 Task: Find connections with filter location Troyes with filter topic #Jobpostingwith filter profile language German with filter current company Nayara Energy with filter school KIIT School of Management (KSOM), Bhubaneswar with filter industry Industrial Machinery Manufacturing with filter service category Editing with filter keywords title Film Critic
Action: Mouse moved to (281, 187)
Screenshot: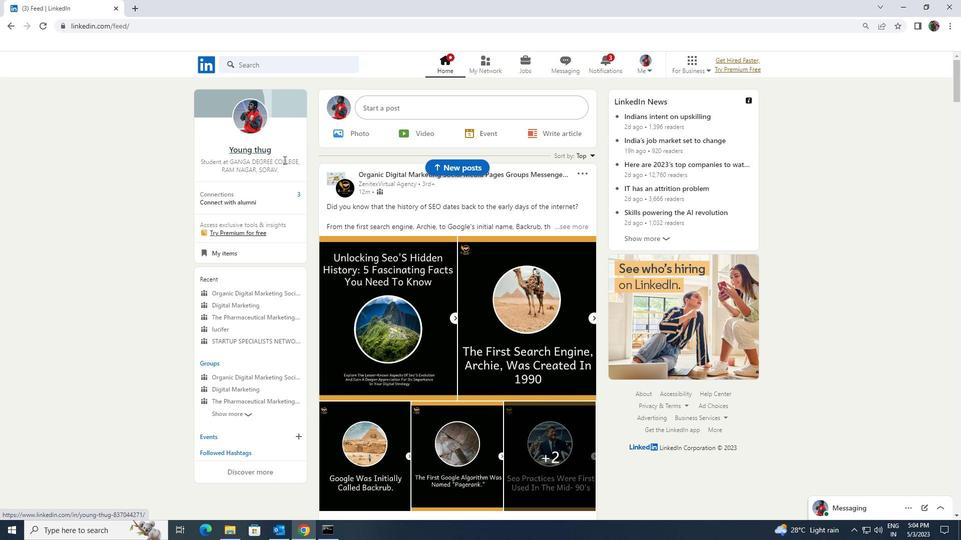 
Action: Mouse pressed left at (281, 187)
Screenshot: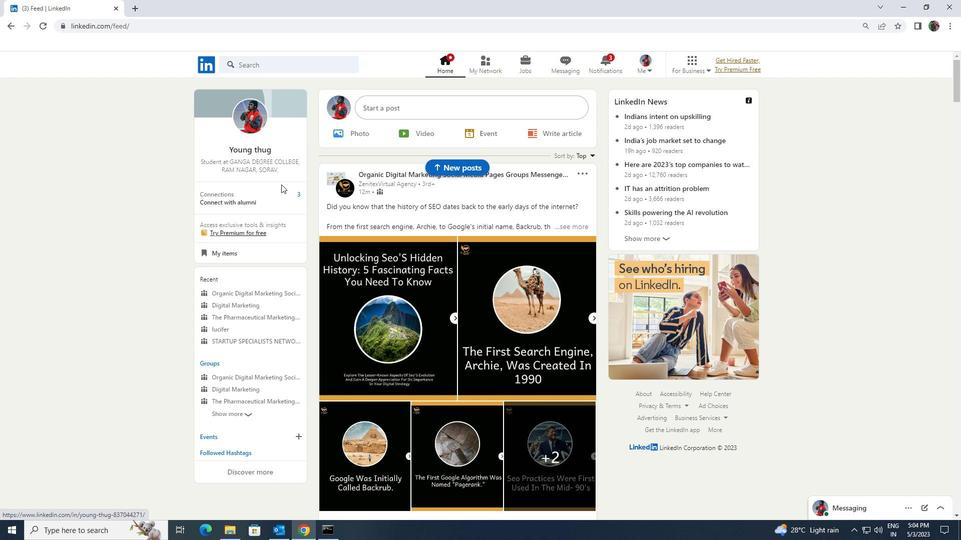 
Action: Mouse moved to (283, 191)
Screenshot: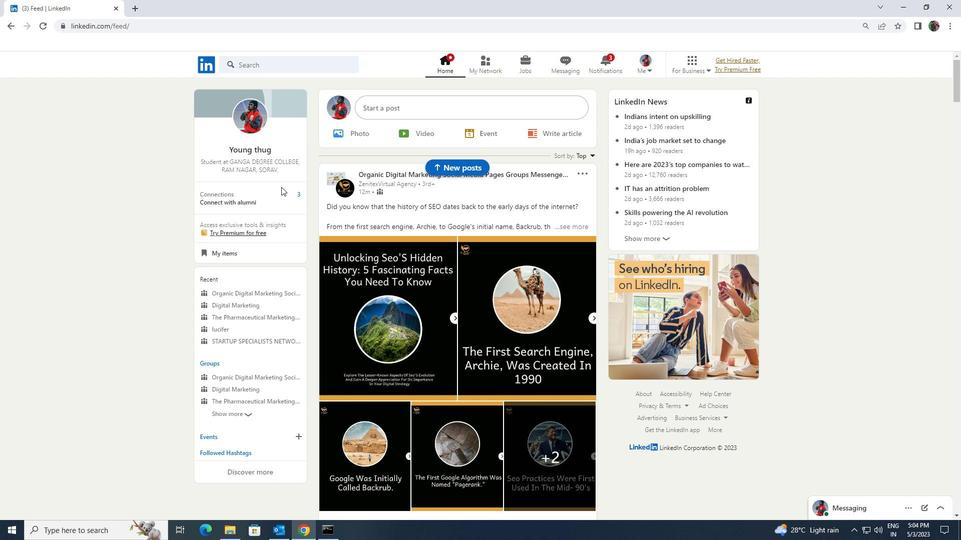 
Action: Mouse pressed left at (283, 191)
Screenshot: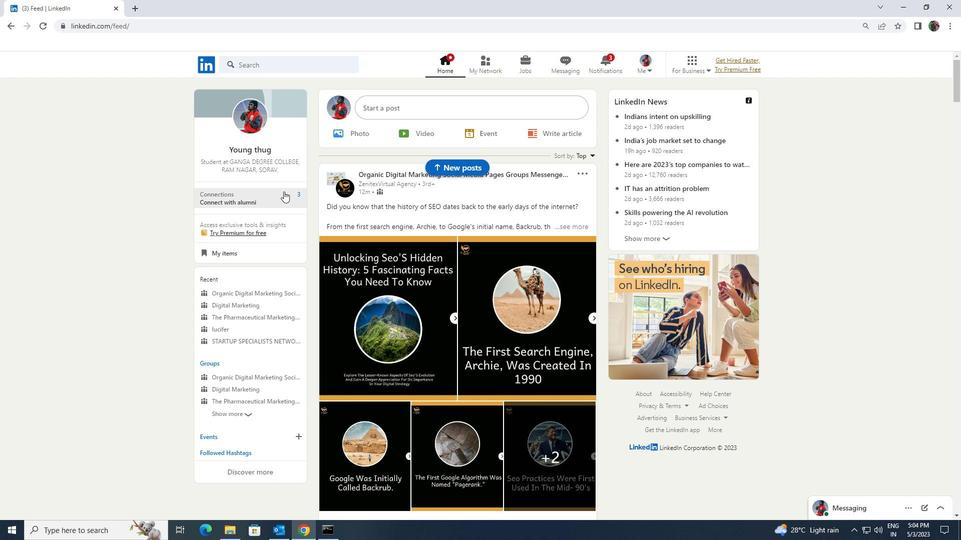 
Action: Mouse moved to (316, 109)
Screenshot: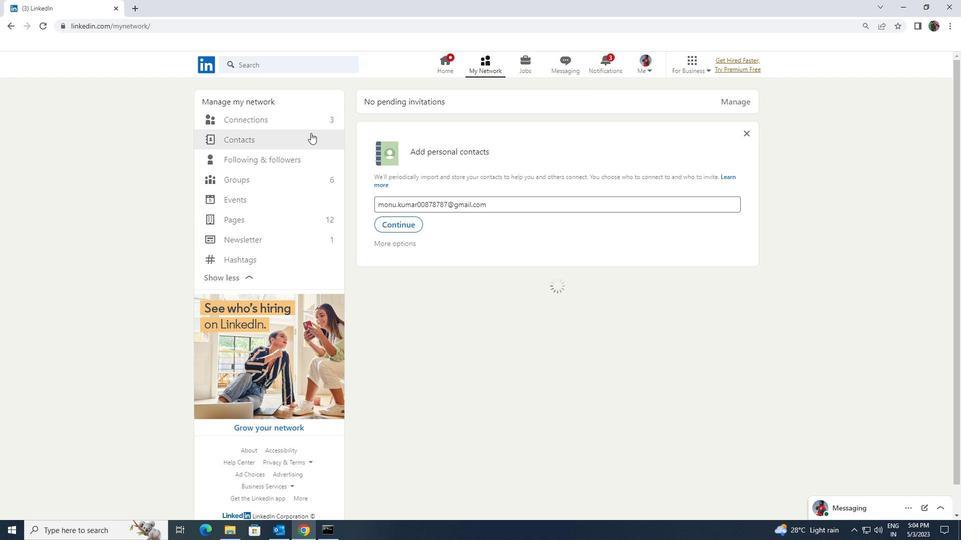 
Action: Mouse pressed left at (316, 109)
Screenshot: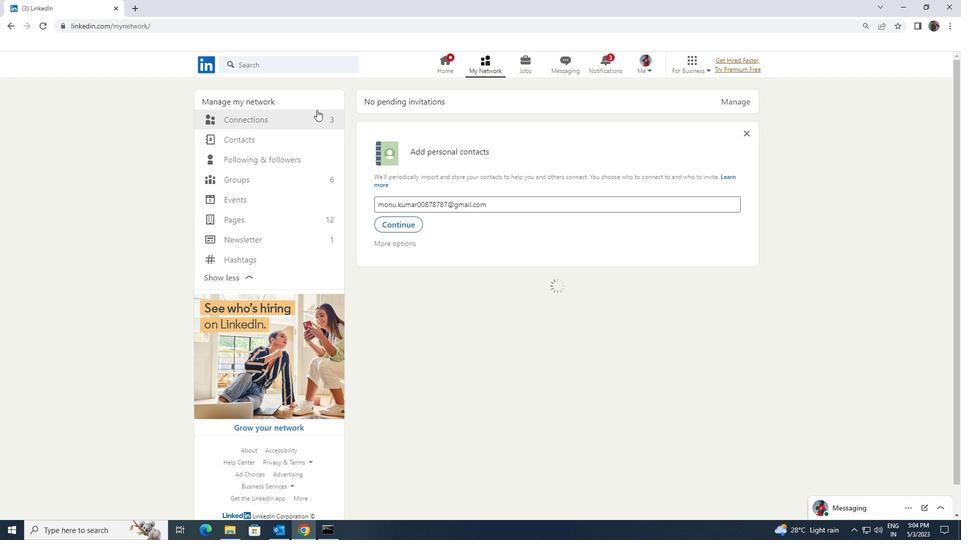 
Action: Mouse moved to (317, 115)
Screenshot: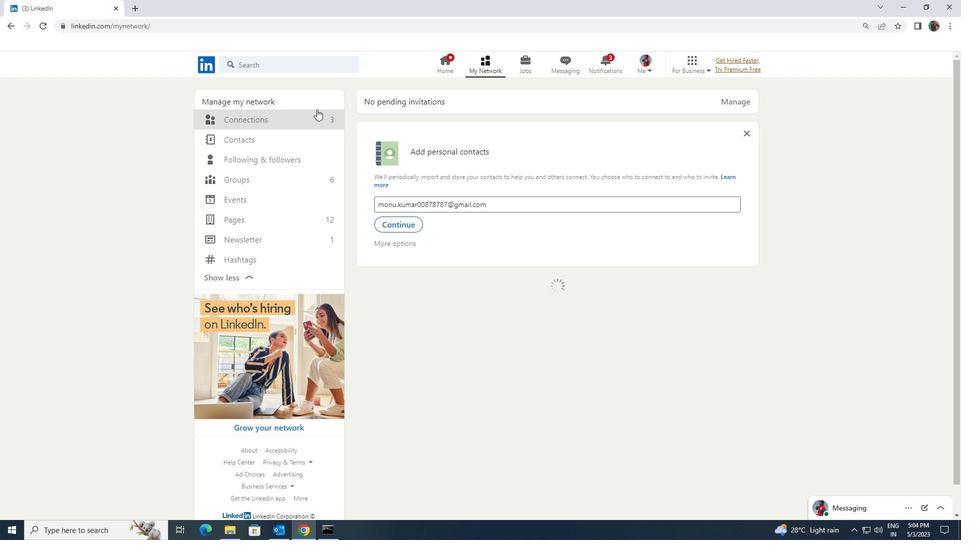 
Action: Mouse pressed left at (317, 115)
Screenshot: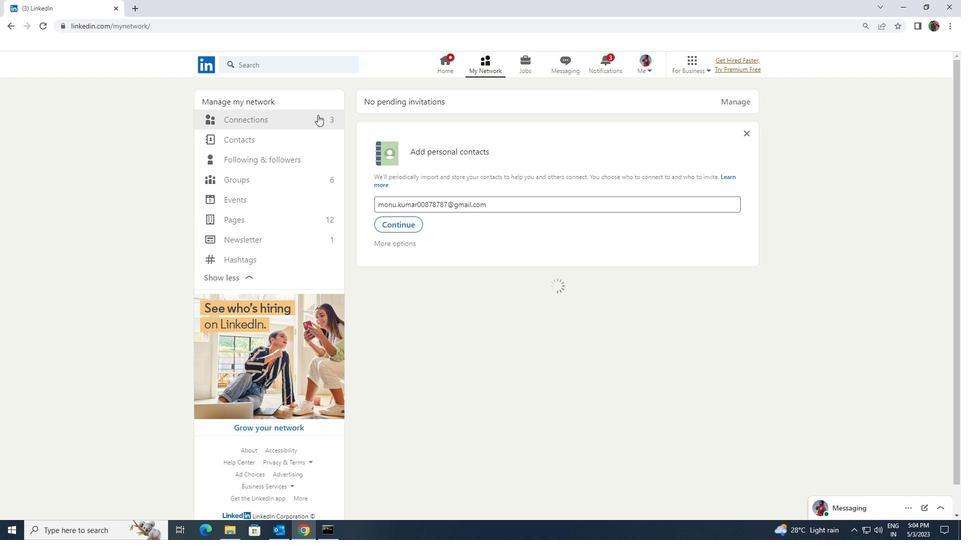 
Action: Mouse moved to (320, 122)
Screenshot: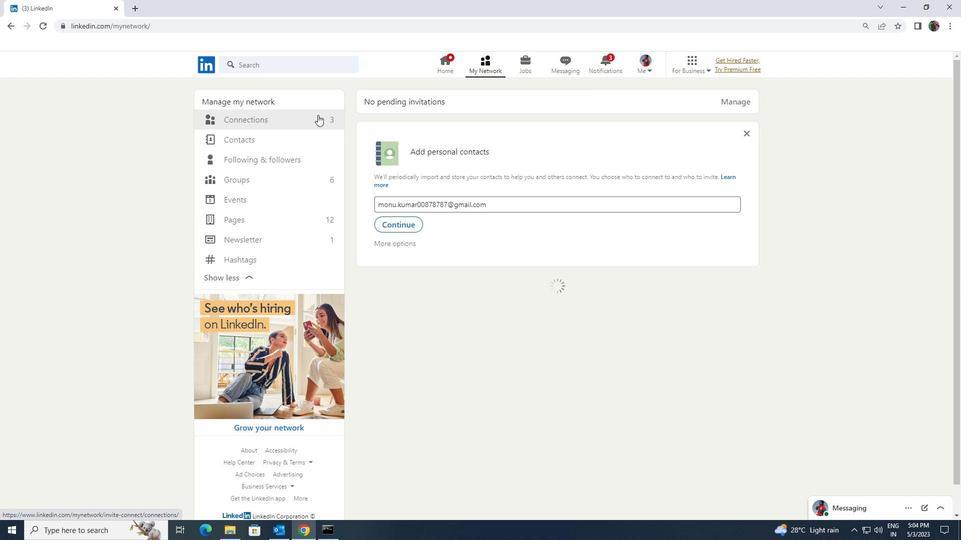 
Action: Mouse pressed left at (320, 122)
Screenshot: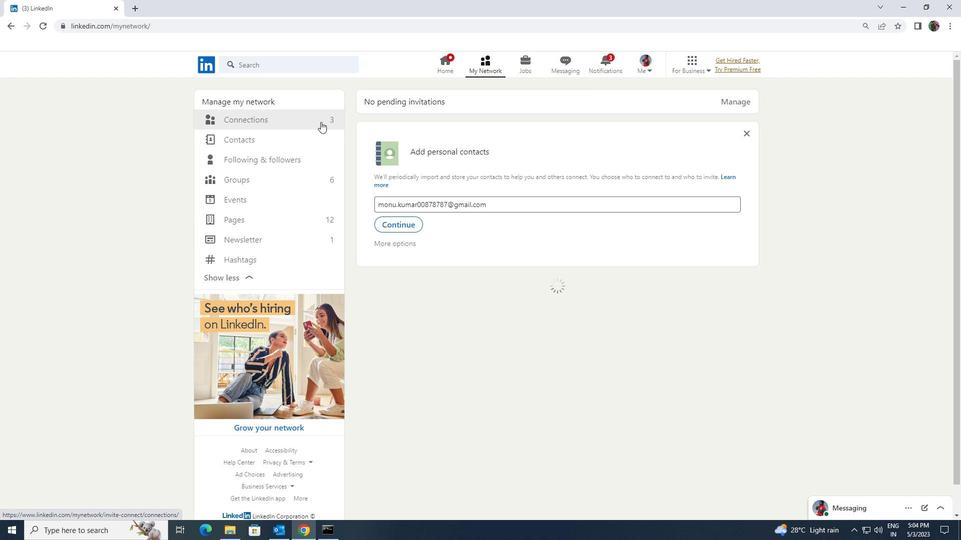 
Action: Mouse moved to (579, 123)
Screenshot: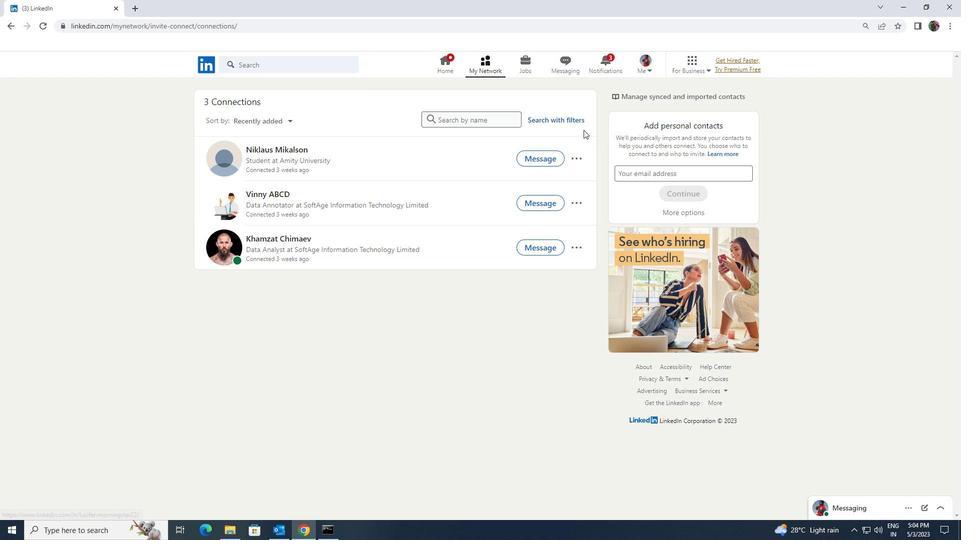 
Action: Mouse pressed left at (579, 123)
Screenshot: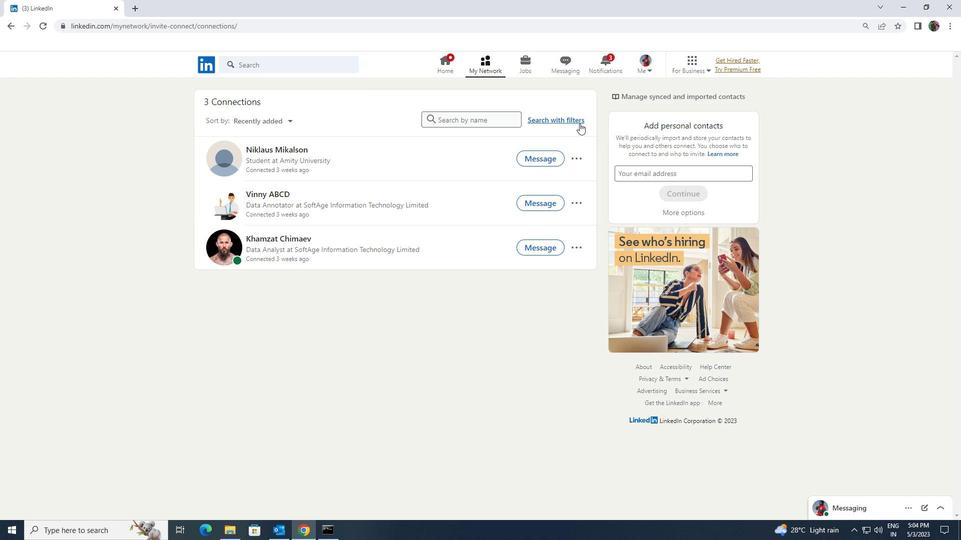 
Action: Mouse moved to (518, 91)
Screenshot: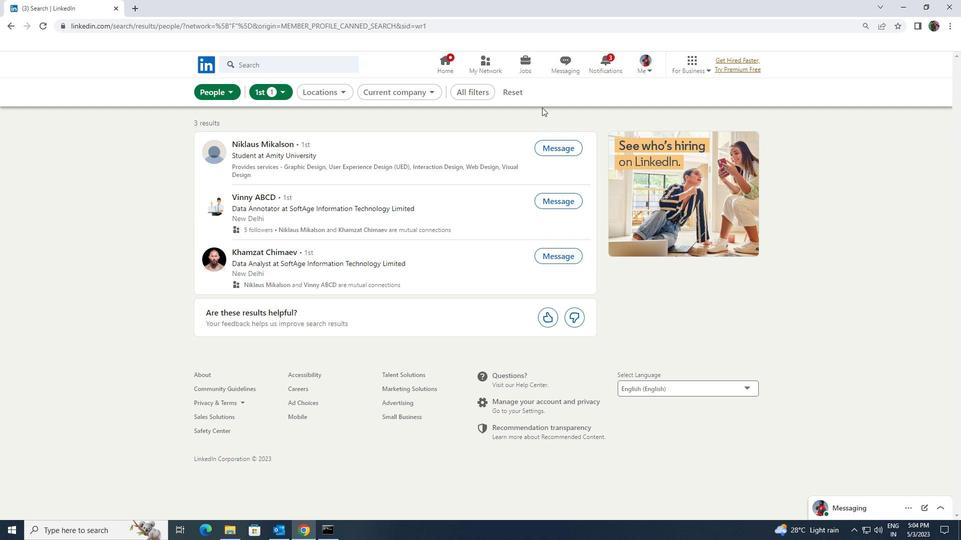 
Action: Mouse pressed left at (518, 91)
Screenshot: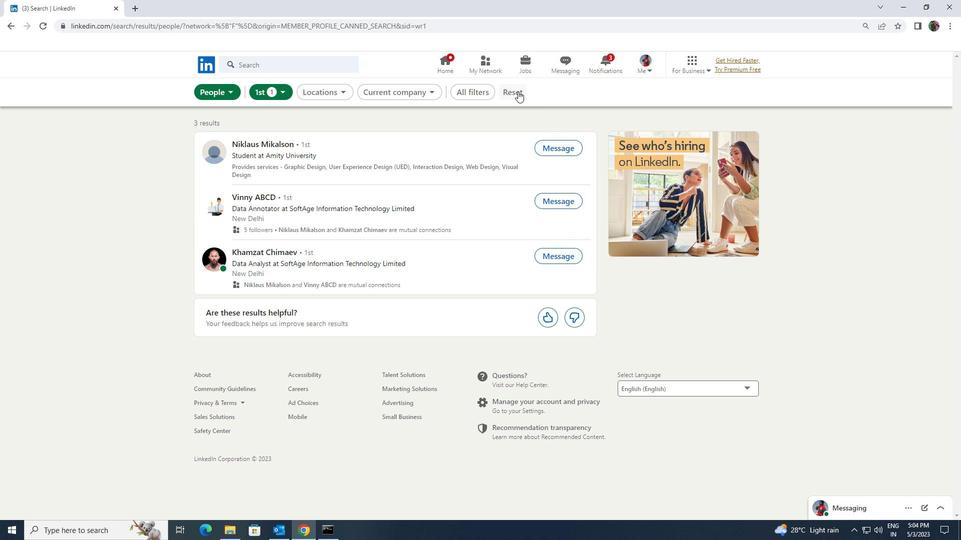 
Action: Mouse moved to (501, 93)
Screenshot: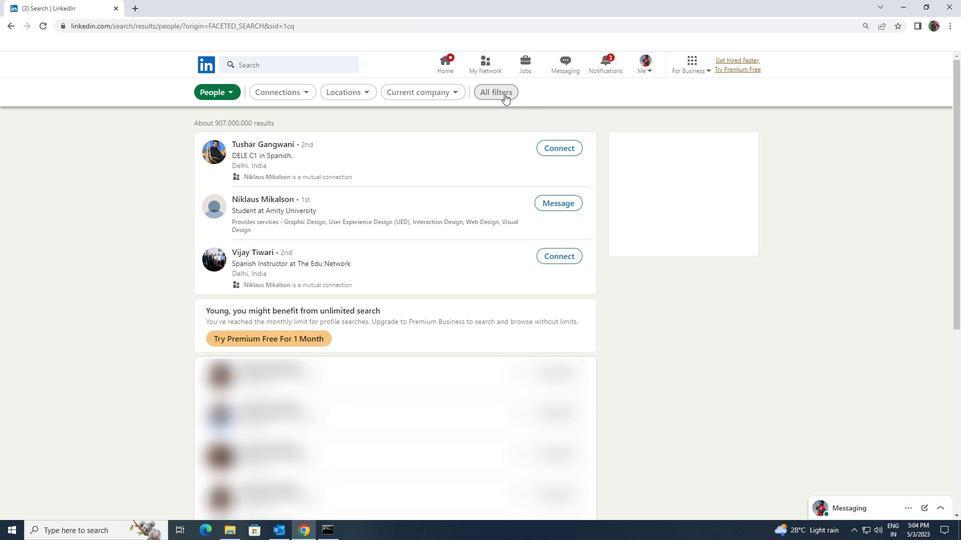 
Action: Mouse pressed left at (501, 93)
Screenshot: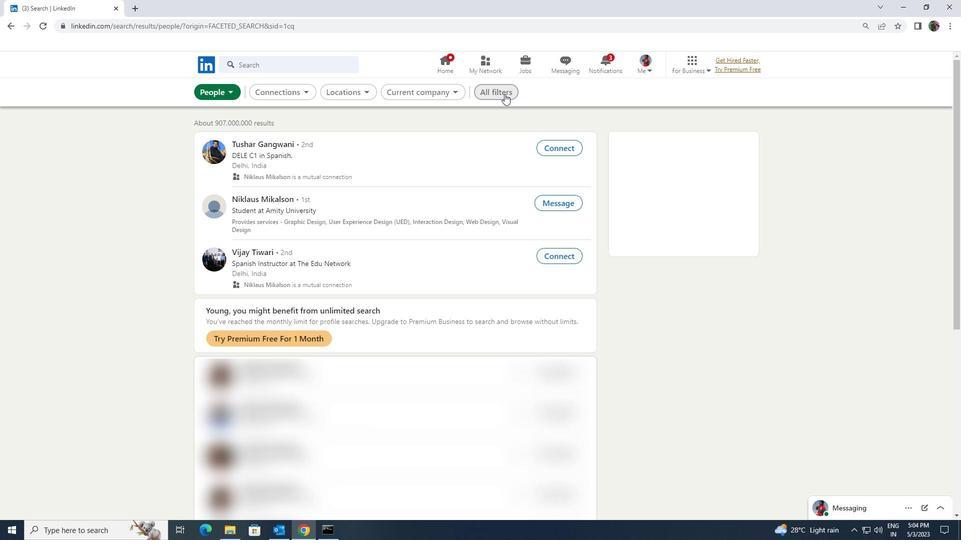
Action: Mouse moved to (831, 389)
Screenshot: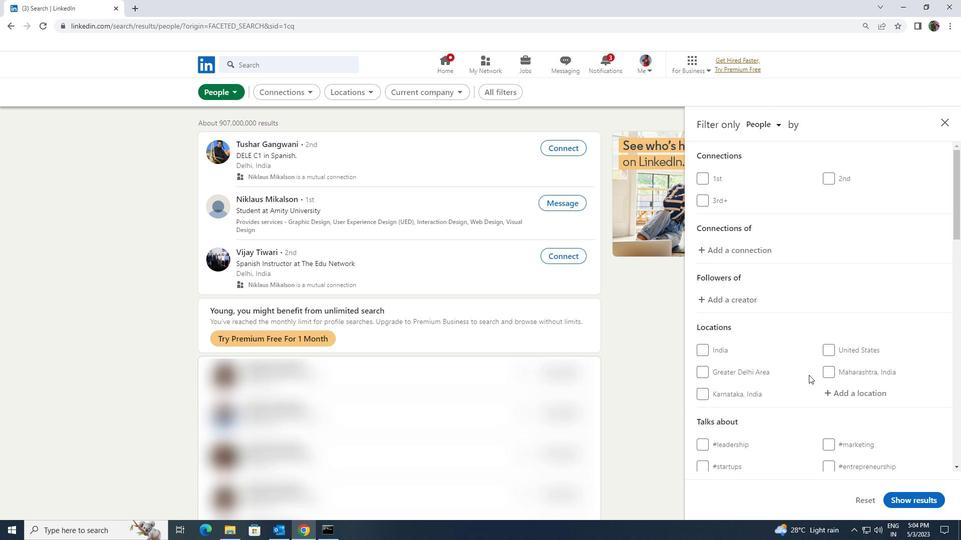 
Action: Mouse pressed left at (831, 389)
Screenshot: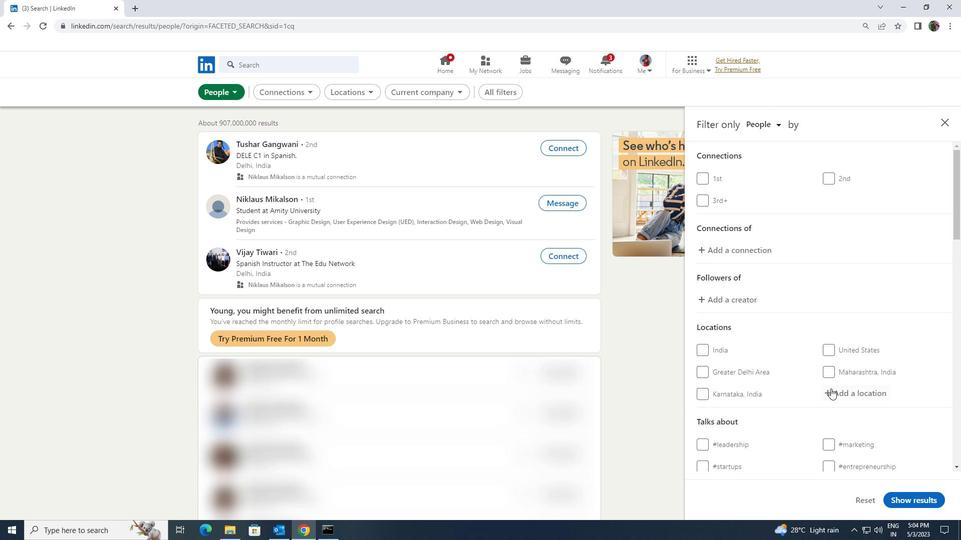 
Action: Mouse moved to (831, 387)
Screenshot: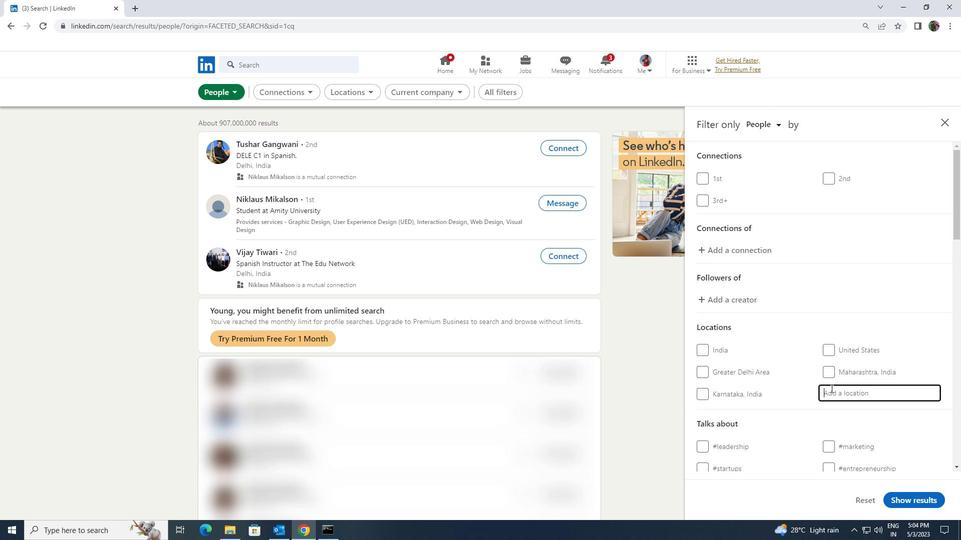 
Action: Key pressed <Key.shift>TROYES
Screenshot: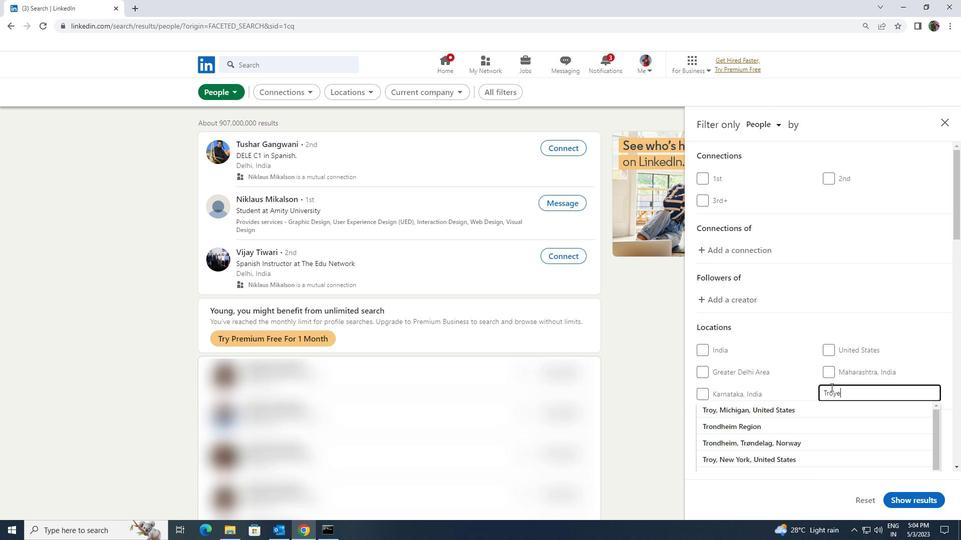 
Action: Mouse moved to (816, 414)
Screenshot: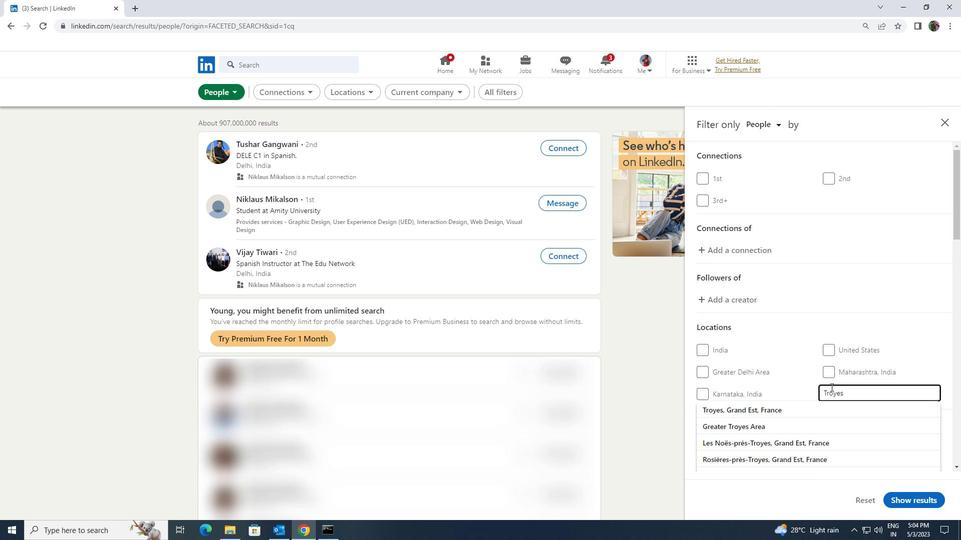 
Action: Mouse pressed left at (816, 414)
Screenshot: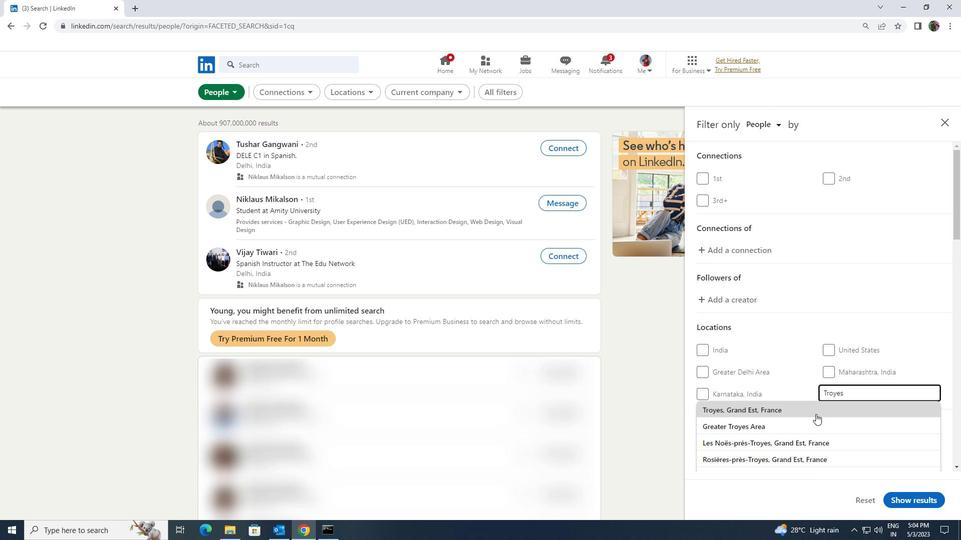 
Action: Mouse scrolled (816, 414) with delta (0, 0)
Screenshot: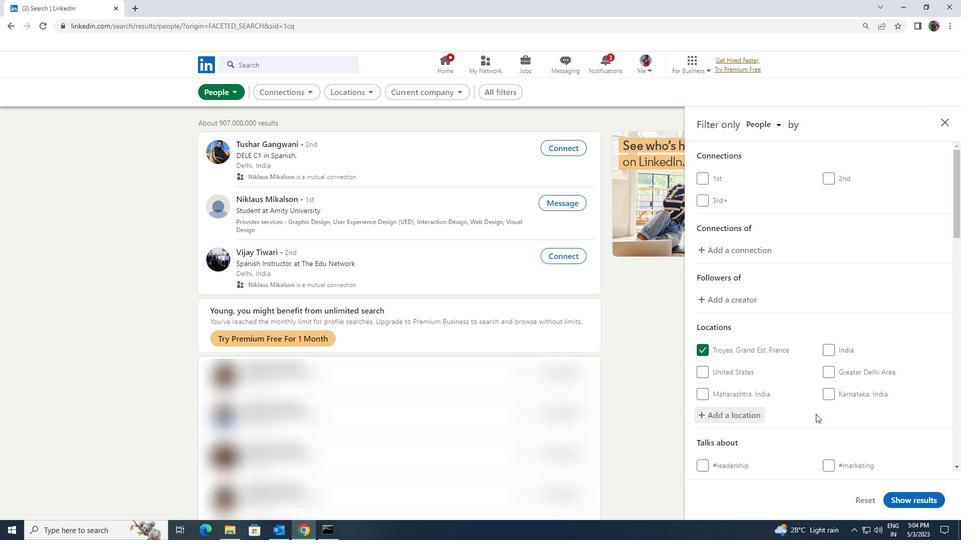 
Action: Mouse scrolled (816, 414) with delta (0, 0)
Screenshot: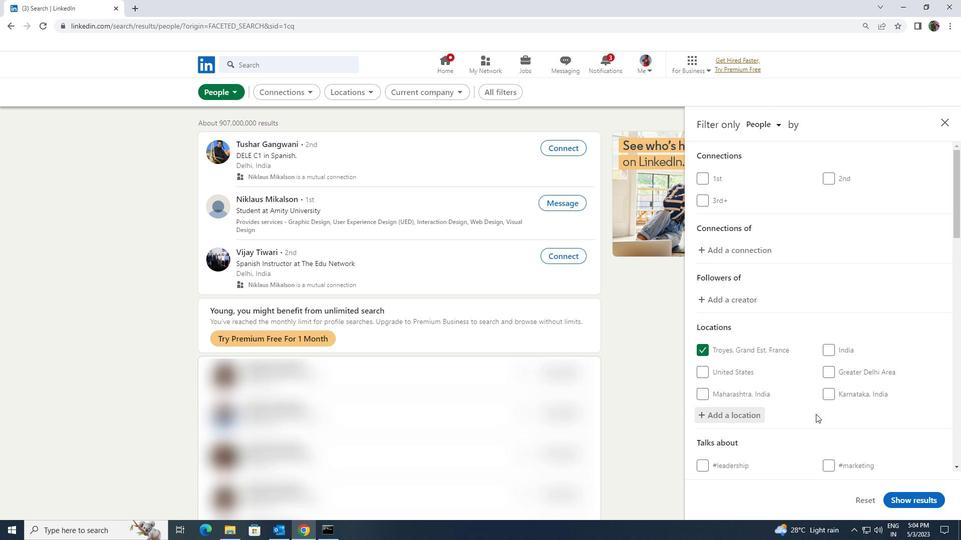 
Action: Mouse moved to (827, 410)
Screenshot: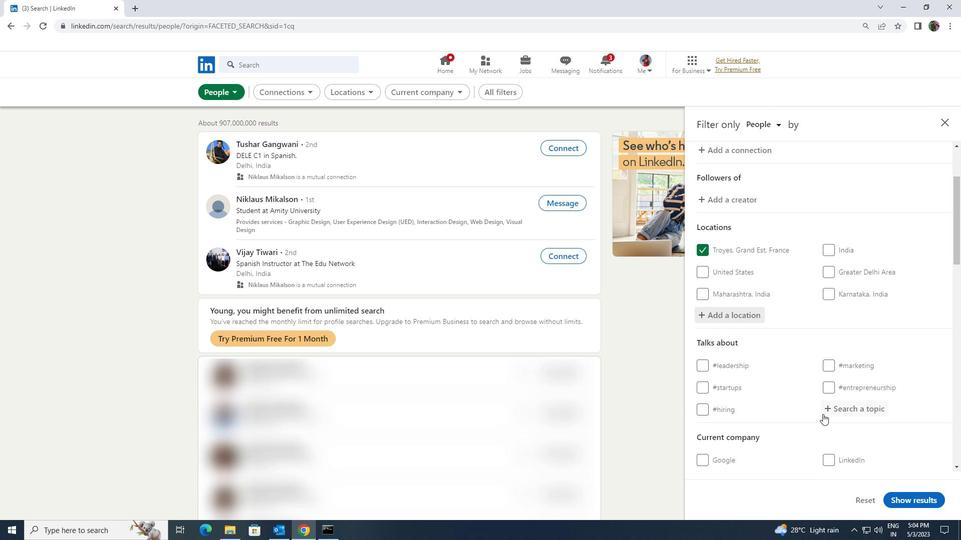
Action: Mouse pressed left at (827, 410)
Screenshot: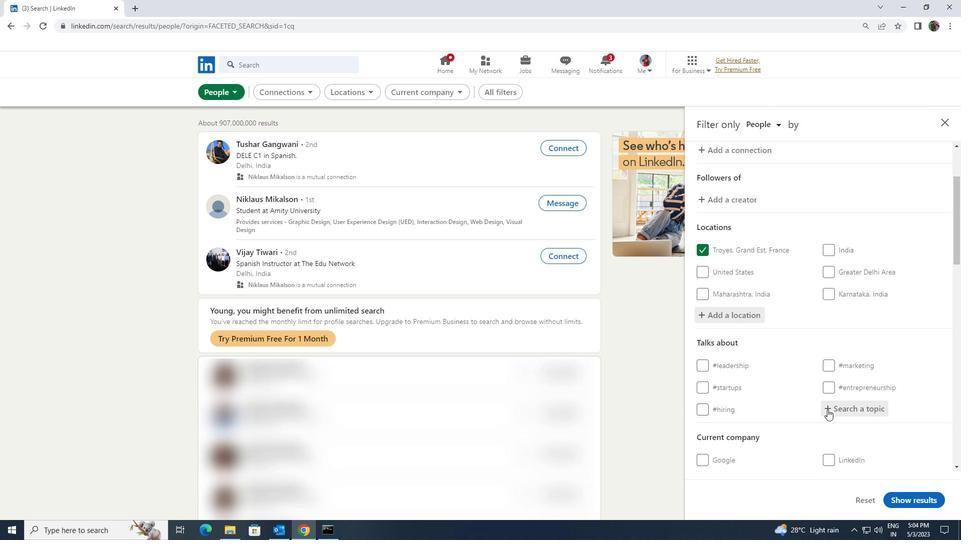 
Action: Key pressed <Key.shift><Key.shift><Key.shift><Key.shift><Key.shift><Key.shift><Key.shift><Key.shift><Key.shift><Key.shift><Key.shift><Key.shift><Key.shift><Key.shift><Key.shift><Key.shift><Key.shift><Key.shift><Key.shift><Key.shift><Key.shift><Key.shift><Key.shift>JOBPOST
Screenshot: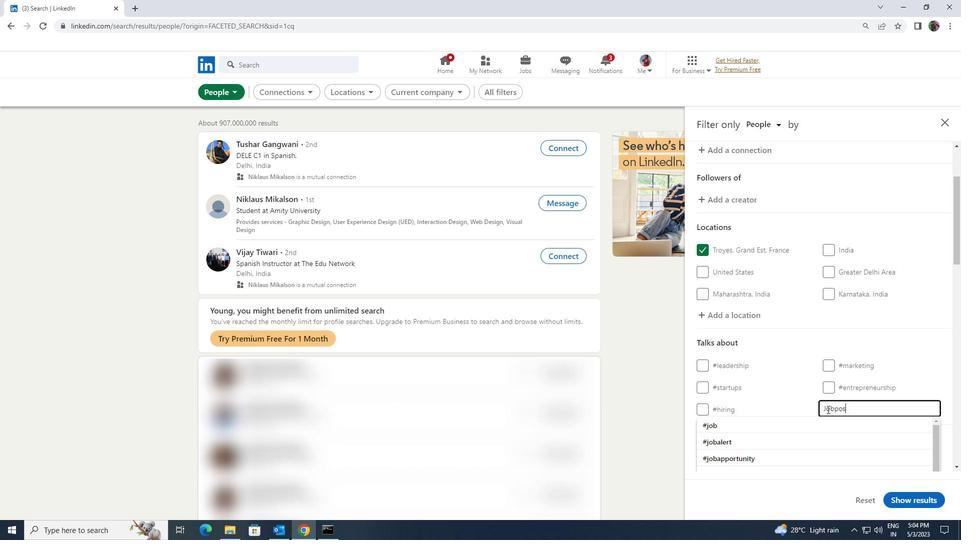 
Action: Mouse moved to (820, 420)
Screenshot: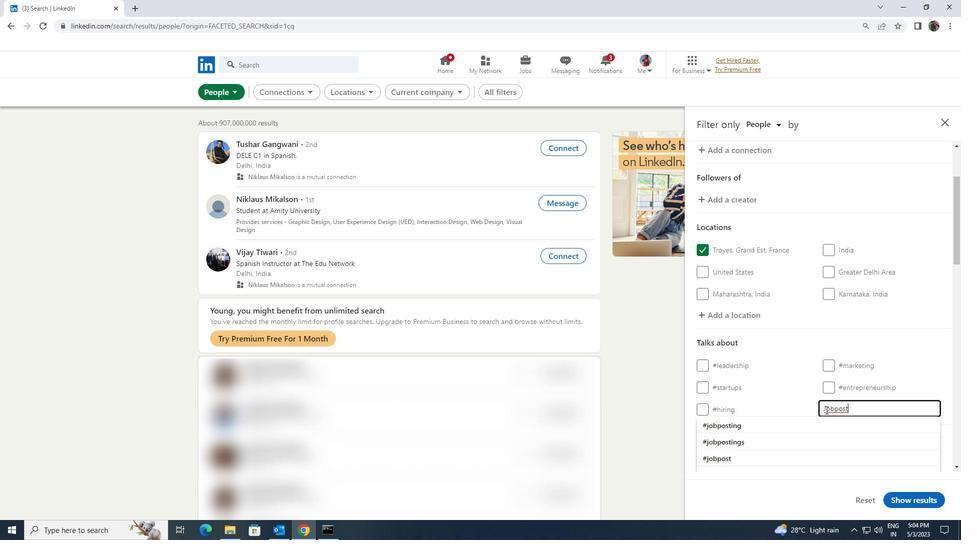 
Action: Mouse pressed left at (820, 420)
Screenshot: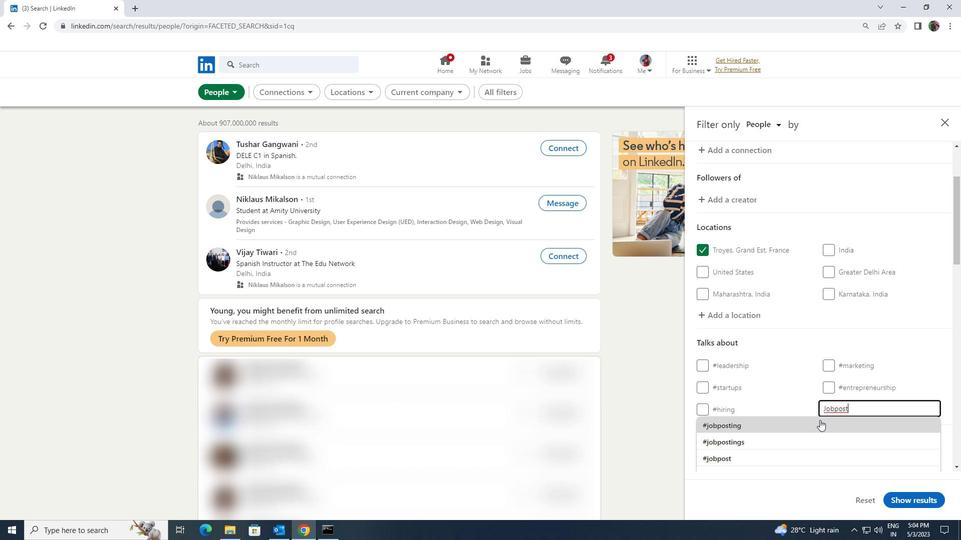 
Action: Mouse scrolled (820, 420) with delta (0, 0)
Screenshot: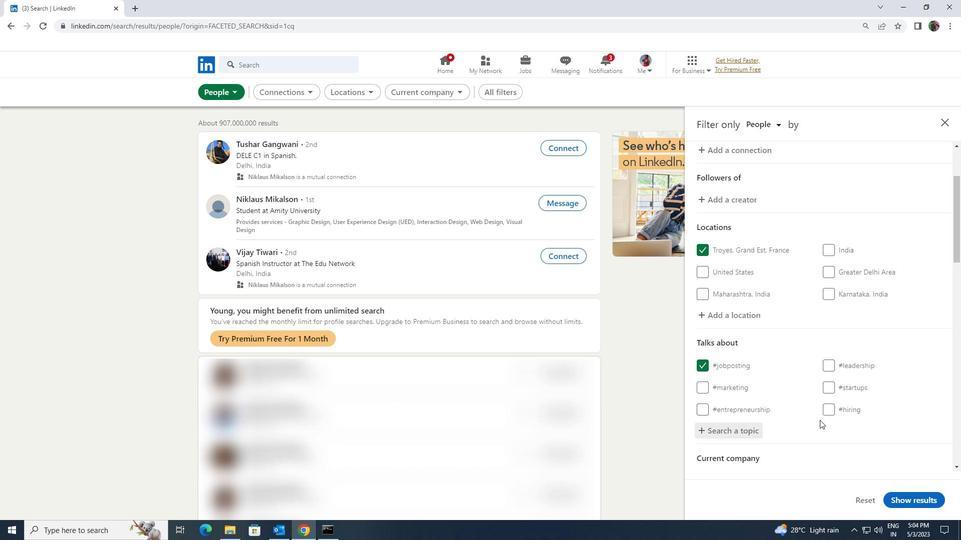 
Action: Mouse scrolled (820, 420) with delta (0, 0)
Screenshot: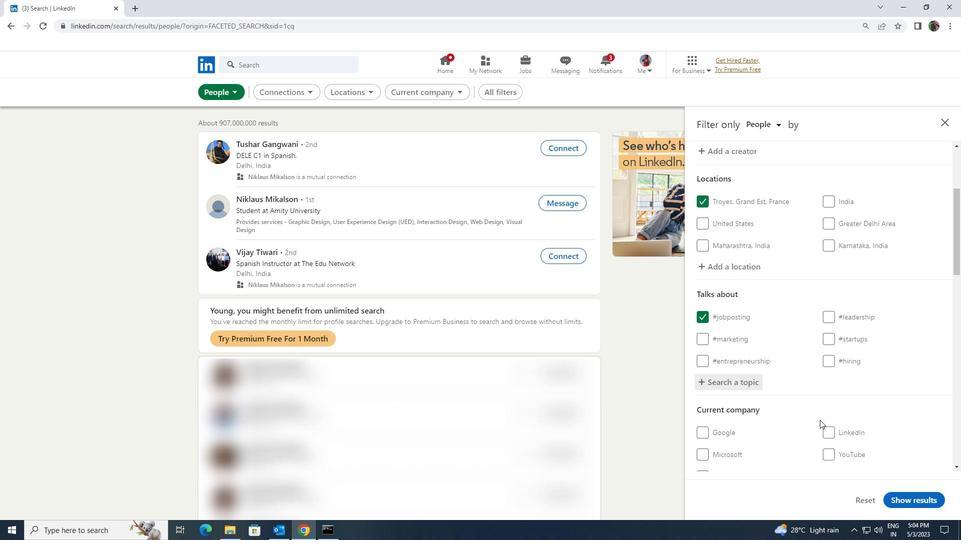 
Action: Mouse scrolled (820, 420) with delta (0, 0)
Screenshot: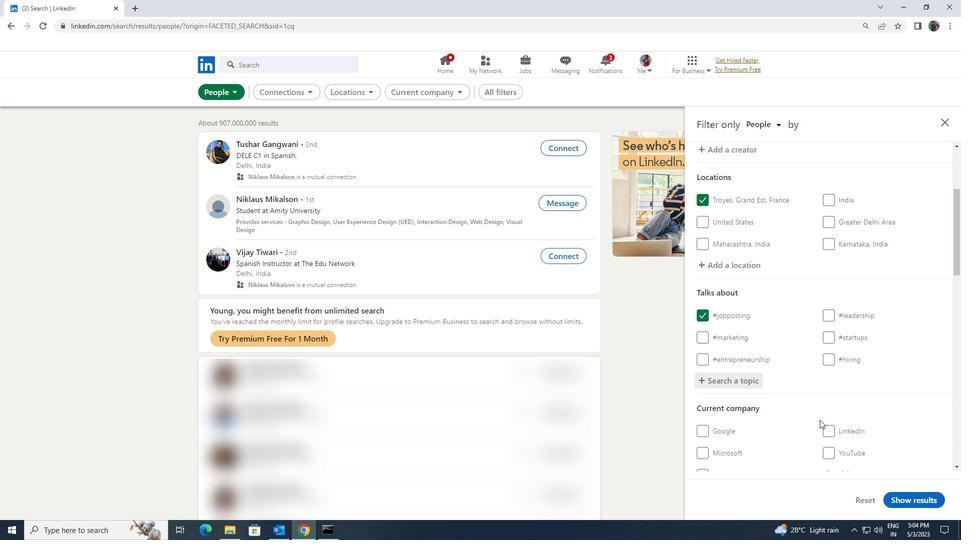 
Action: Mouse moved to (819, 419)
Screenshot: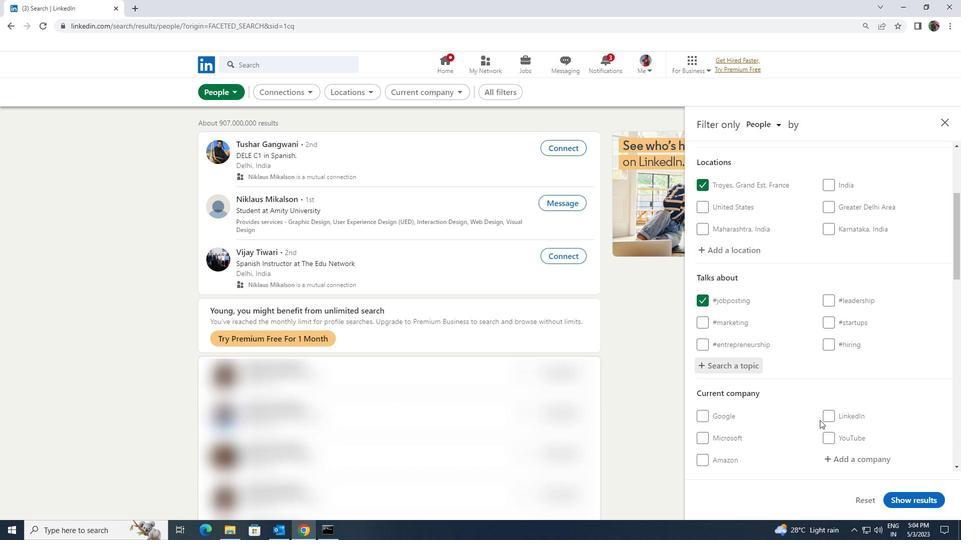 
Action: Mouse scrolled (819, 419) with delta (0, 0)
Screenshot: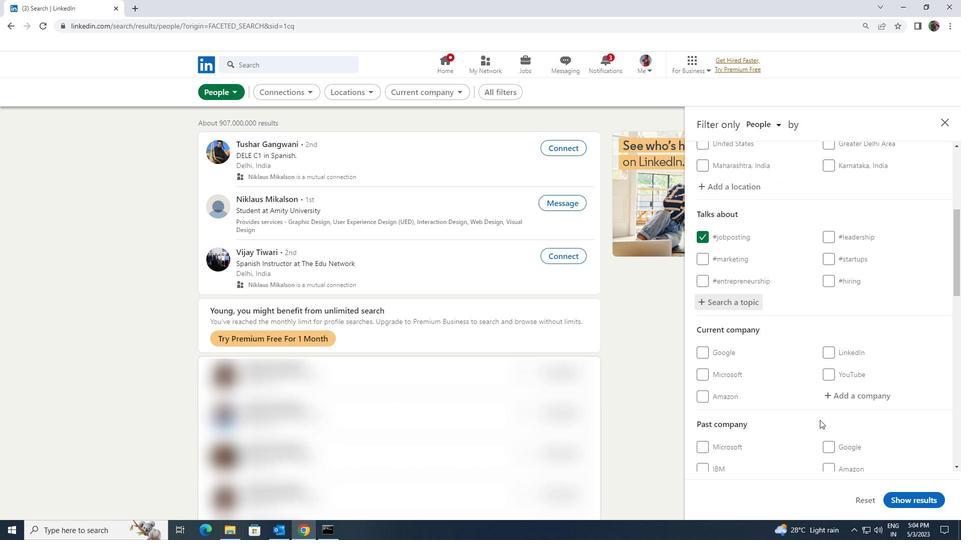 
Action: Mouse scrolled (819, 419) with delta (0, 0)
Screenshot: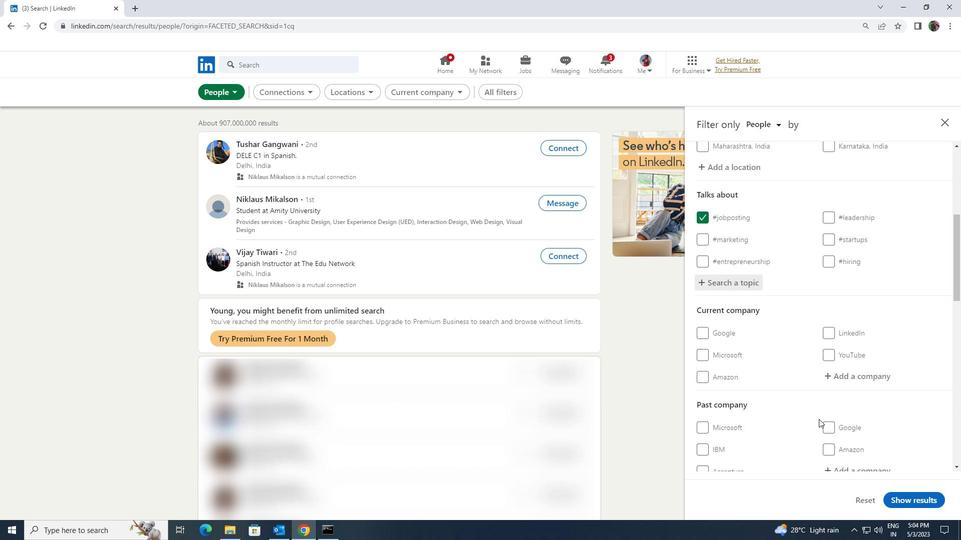 
Action: Mouse scrolled (819, 419) with delta (0, 0)
Screenshot: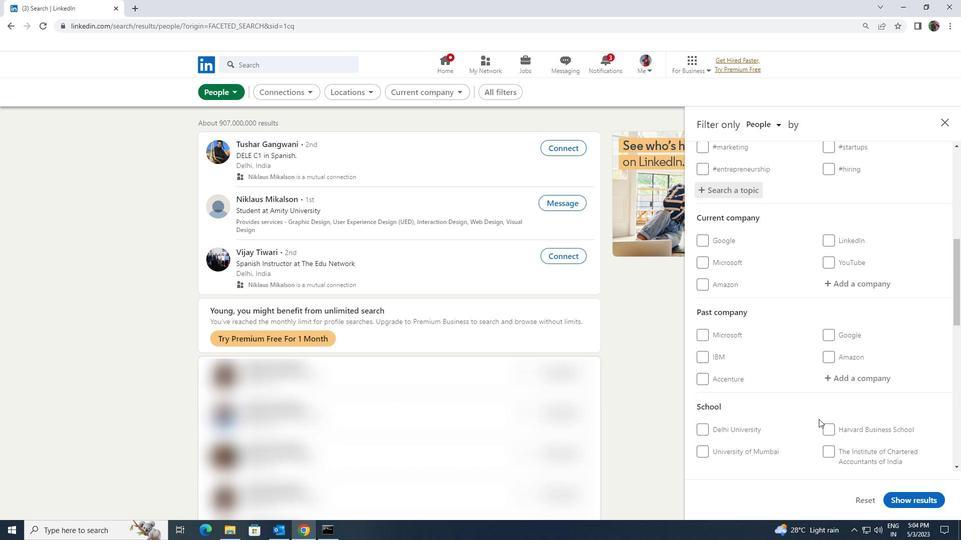 
Action: Mouse scrolled (819, 419) with delta (0, 0)
Screenshot: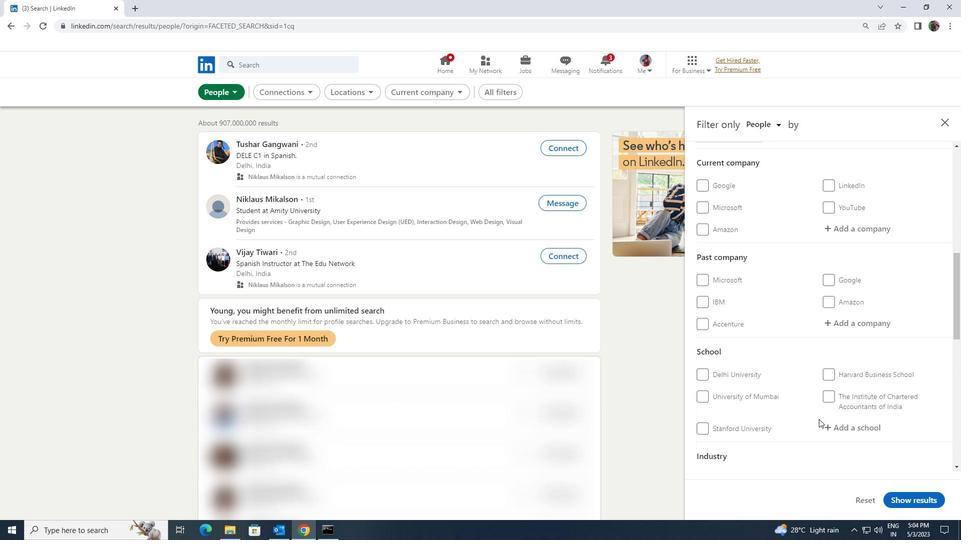 
Action: Mouse scrolled (819, 419) with delta (0, 0)
Screenshot: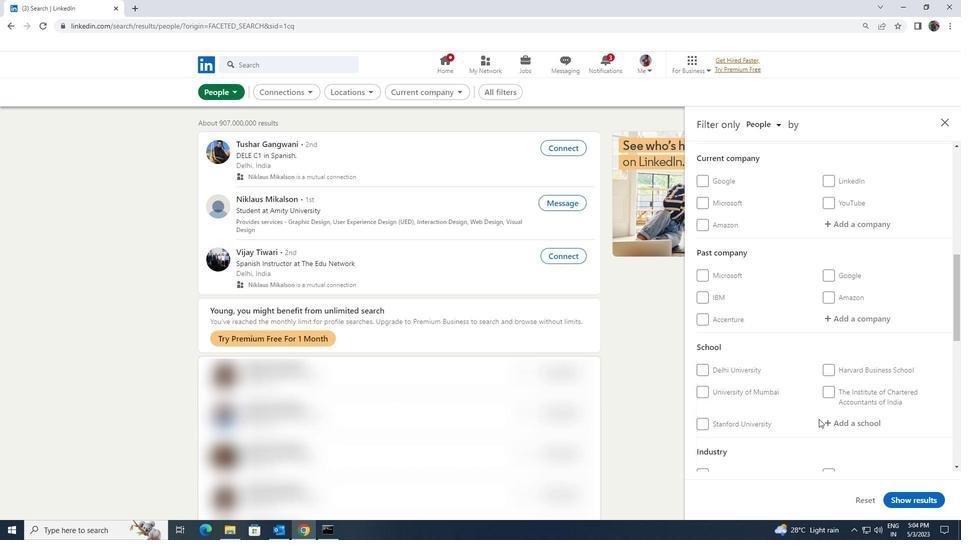 
Action: Mouse scrolled (819, 419) with delta (0, 0)
Screenshot: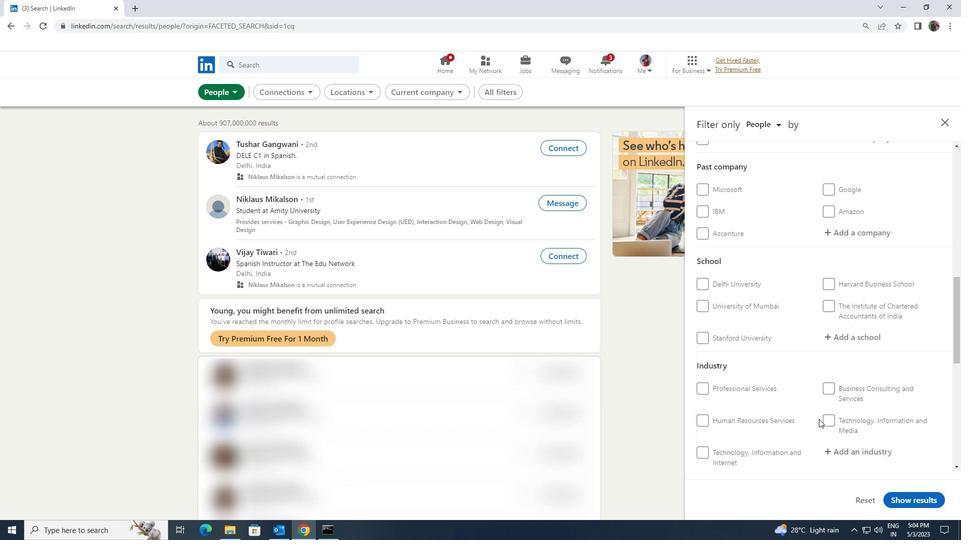 
Action: Mouse scrolled (819, 419) with delta (0, 0)
Screenshot: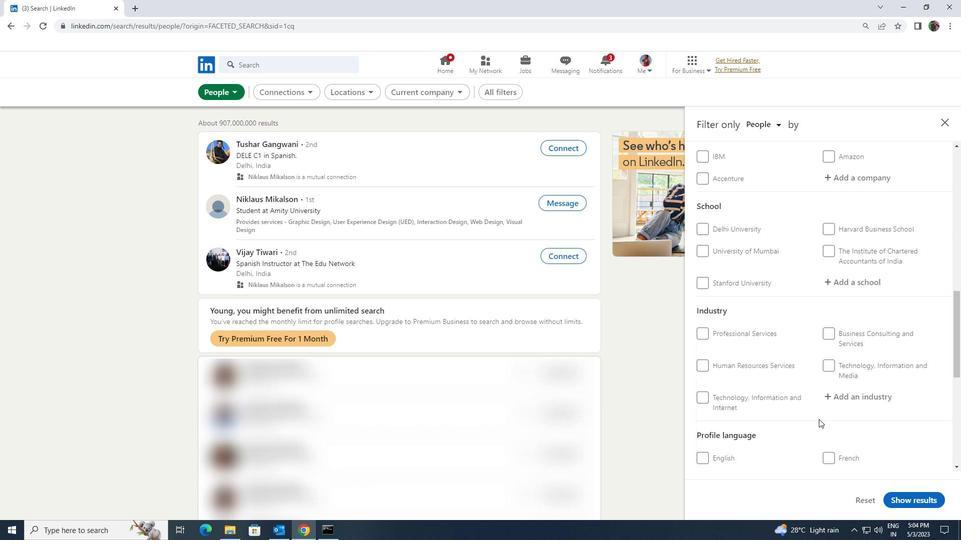 
Action: Mouse moved to (710, 441)
Screenshot: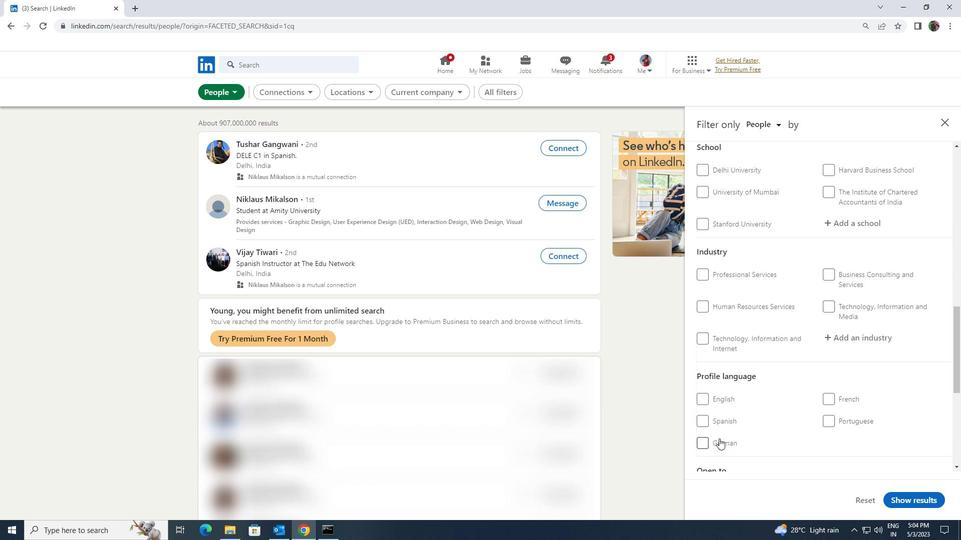 
Action: Mouse pressed left at (710, 441)
Screenshot: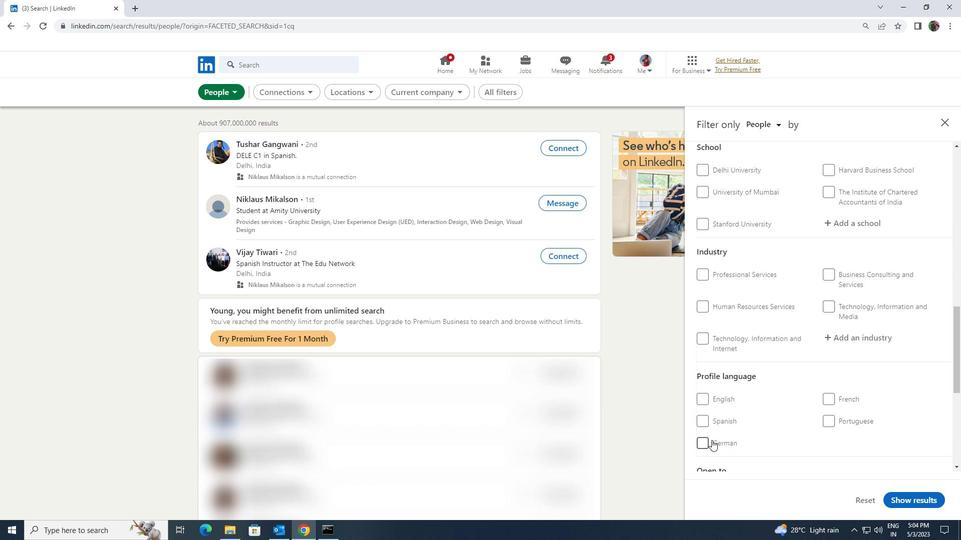 
Action: Mouse moved to (793, 418)
Screenshot: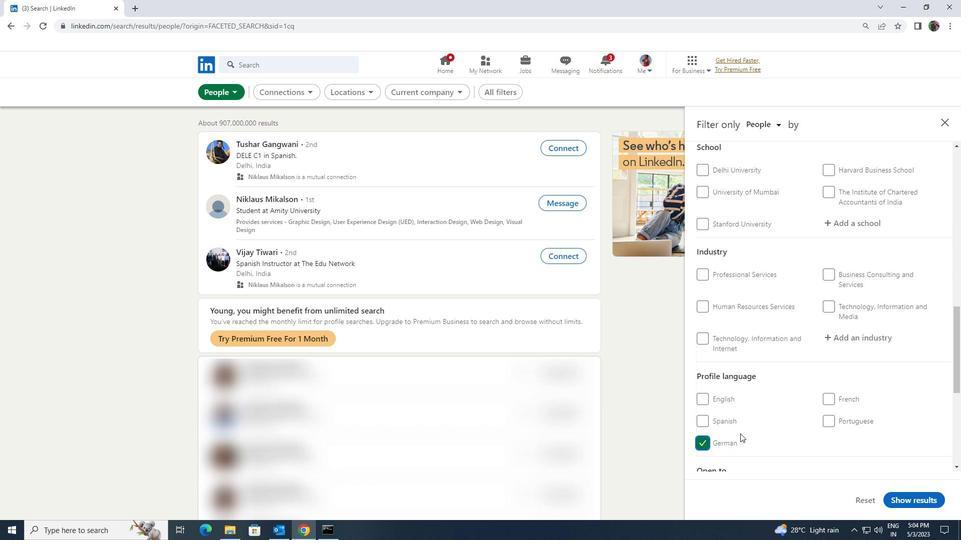 
Action: Mouse scrolled (793, 419) with delta (0, 0)
Screenshot: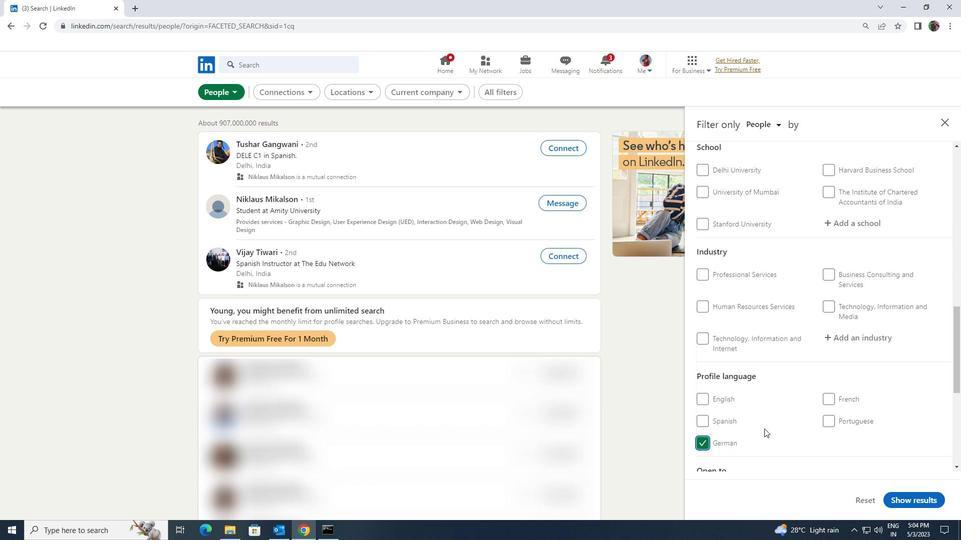 
Action: Mouse scrolled (793, 419) with delta (0, 0)
Screenshot: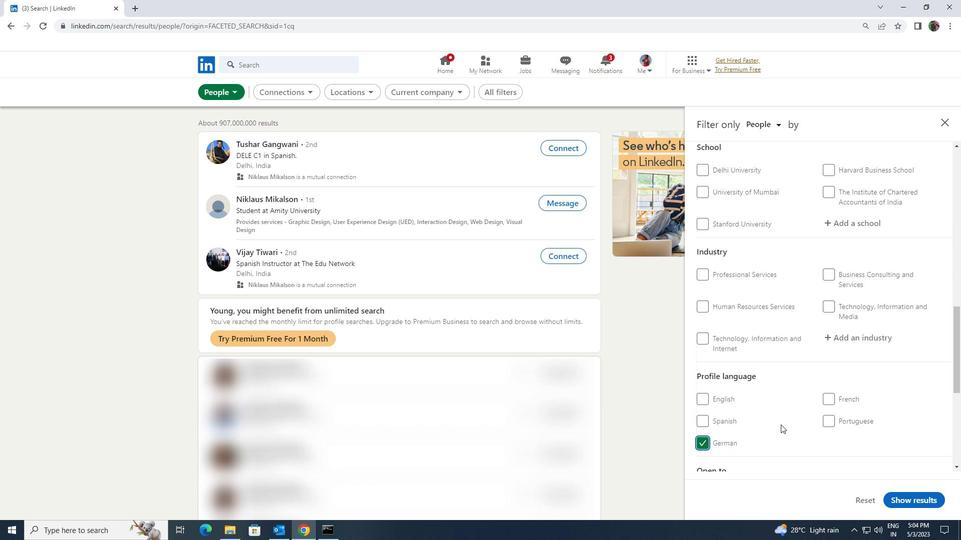 
Action: Mouse scrolled (793, 419) with delta (0, 0)
Screenshot: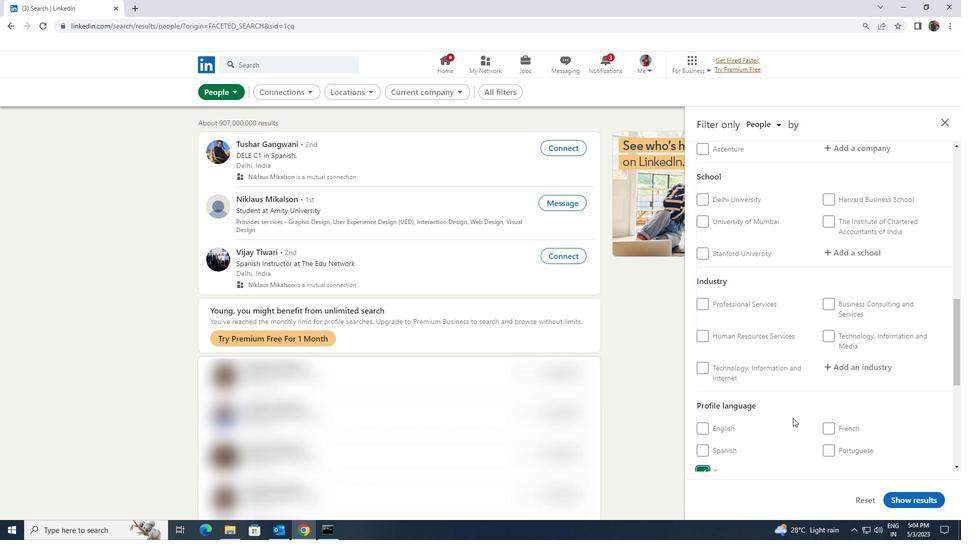 
Action: Mouse moved to (793, 418)
Screenshot: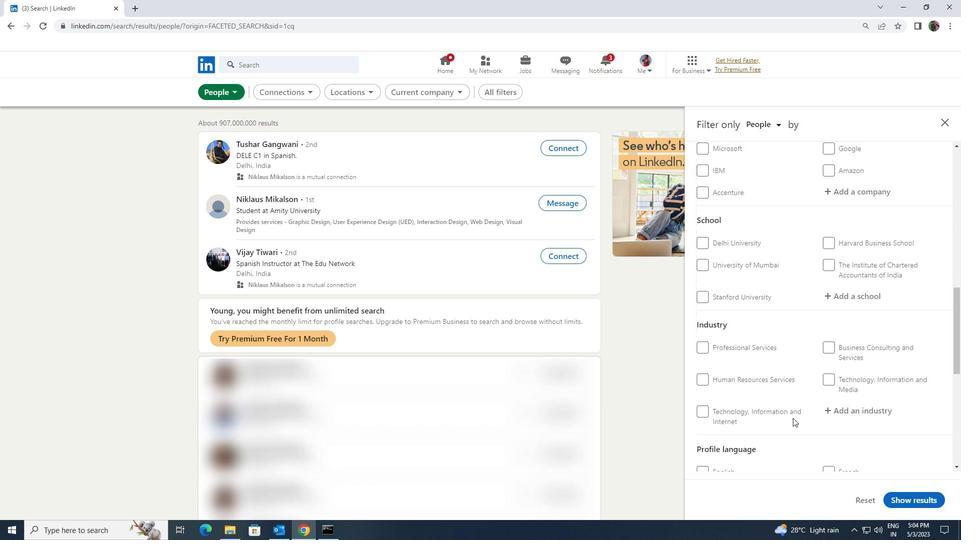 
Action: Mouse scrolled (793, 419) with delta (0, 0)
Screenshot: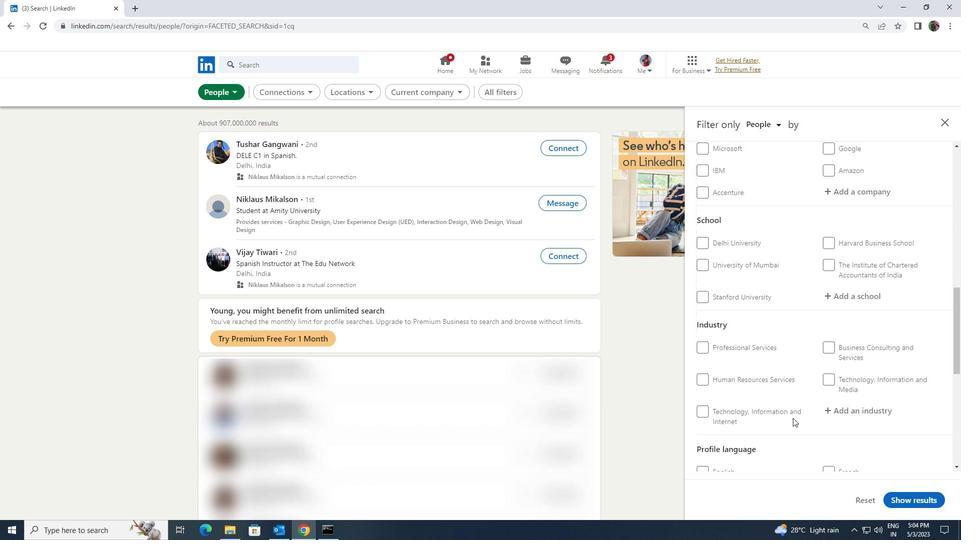 
Action: Mouse scrolled (793, 419) with delta (0, 0)
Screenshot: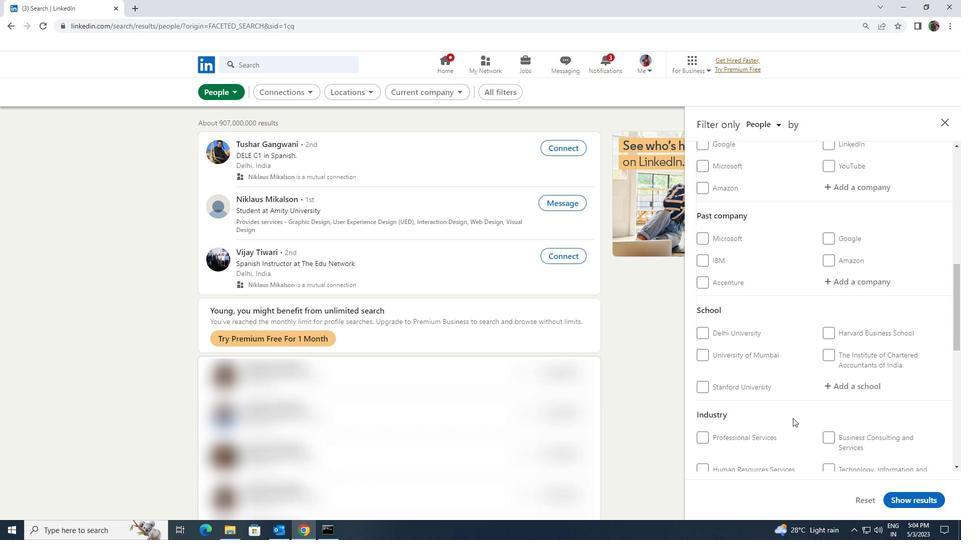 
Action: Mouse scrolled (793, 419) with delta (0, 0)
Screenshot: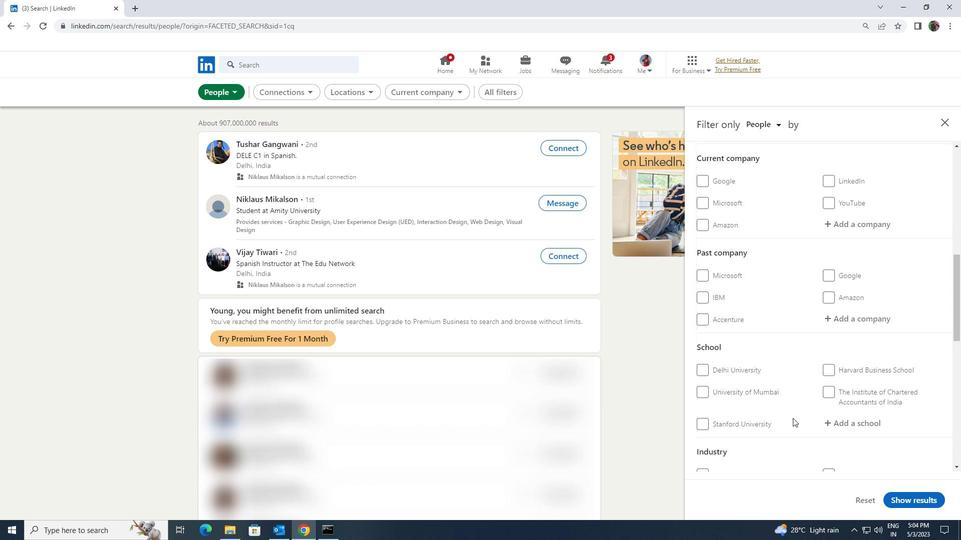 
Action: Mouse scrolled (793, 419) with delta (0, 0)
Screenshot: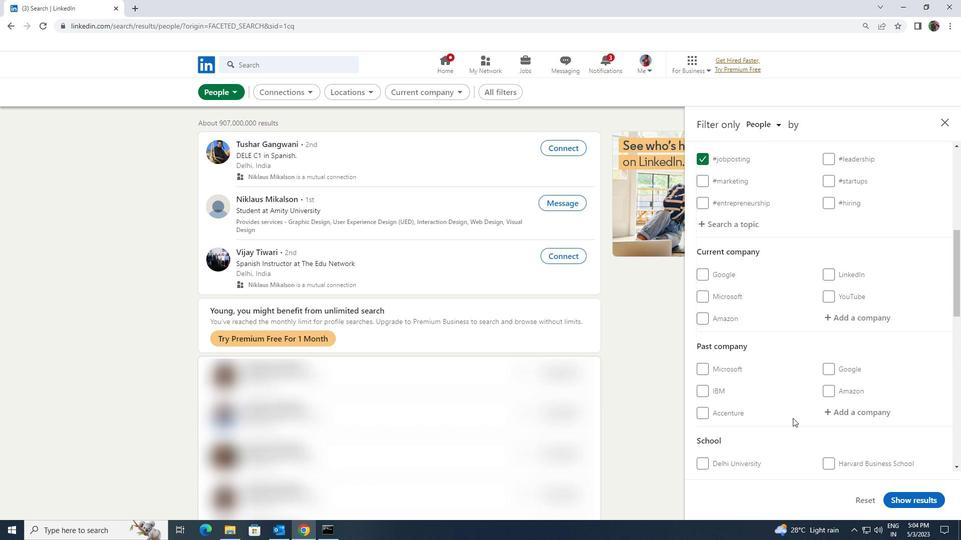 
Action: Mouse moved to (830, 373)
Screenshot: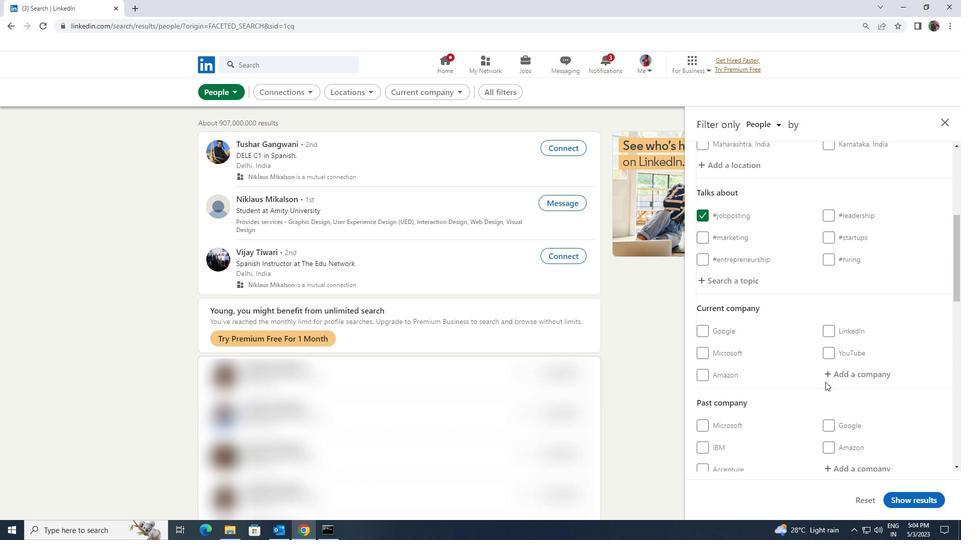 
Action: Mouse pressed left at (830, 373)
Screenshot: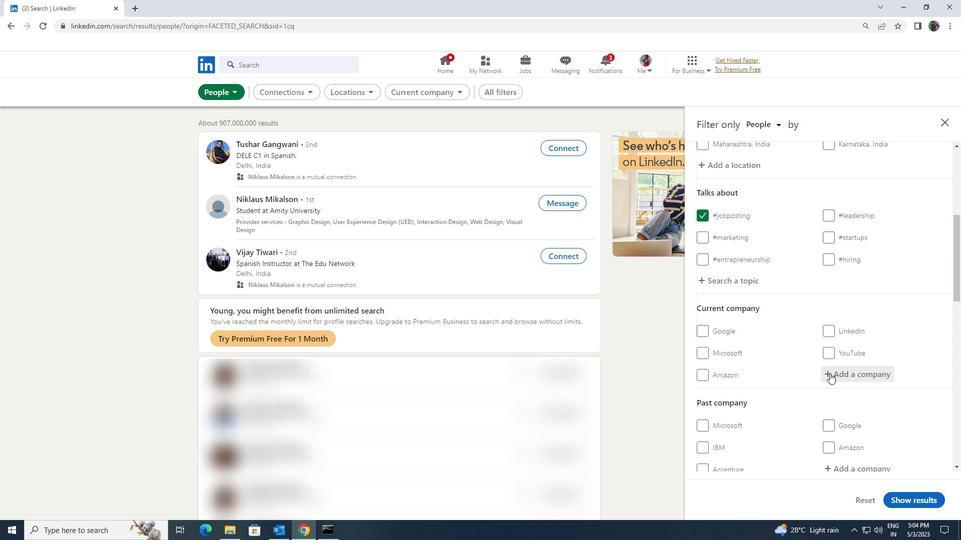 
Action: Mouse moved to (830, 373)
Screenshot: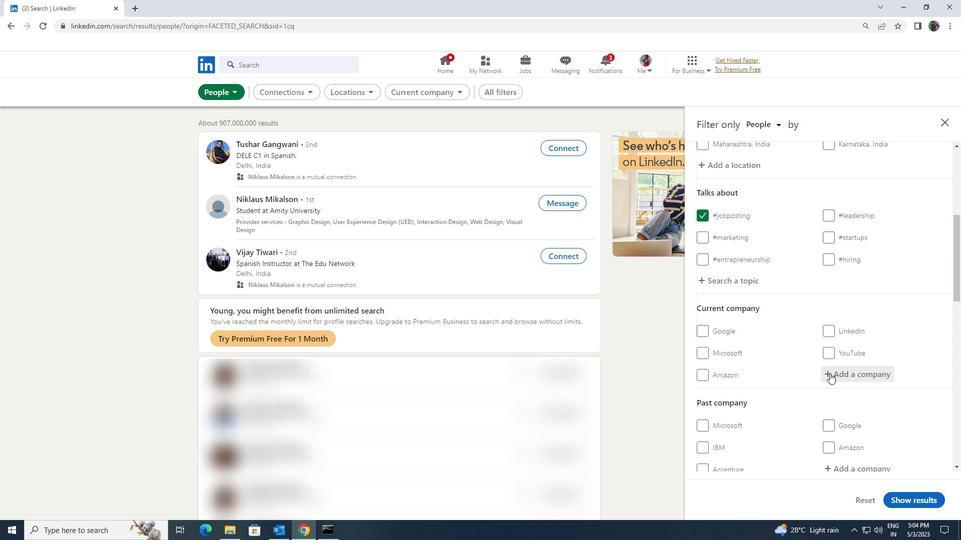 
Action: Key pressed <Key.shift><Key.shift><Key.shift><Key.shift><Key.shift><Key.shift><Key.shift><Key.shift><Key.shift><Key.shift><Key.shift><Key.shift><Key.shift><Key.shift><Key.shift><Key.shift><Key.shift><Key.shift><Key.shift><Key.shift>NAYARA
Screenshot: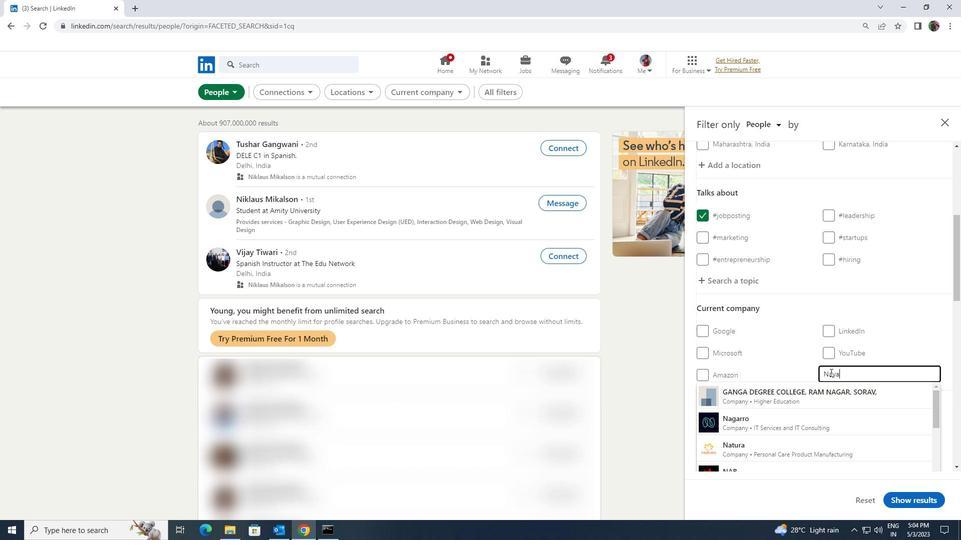 
Action: Mouse moved to (830, 391)
Screenshot: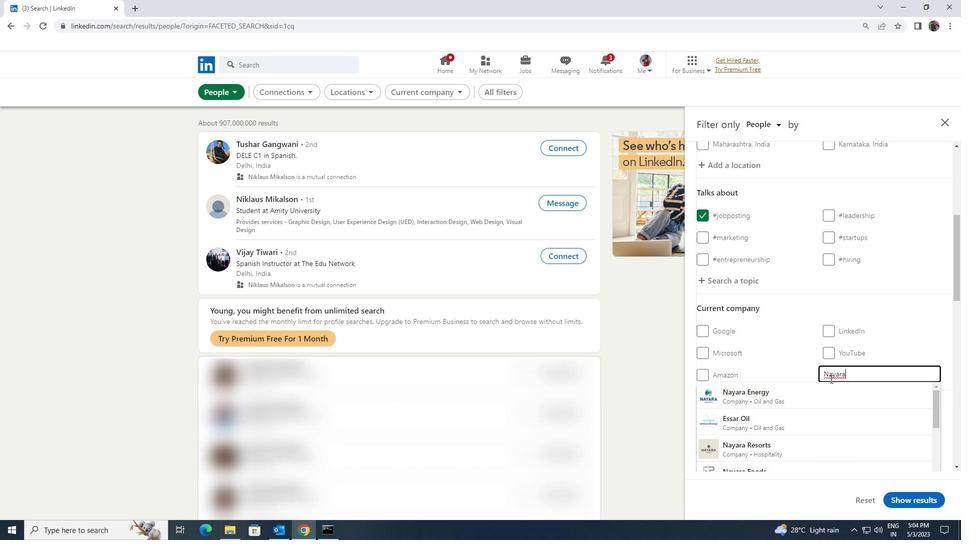 
Action: Mouse pressed left at (830, 391)
Screenshot: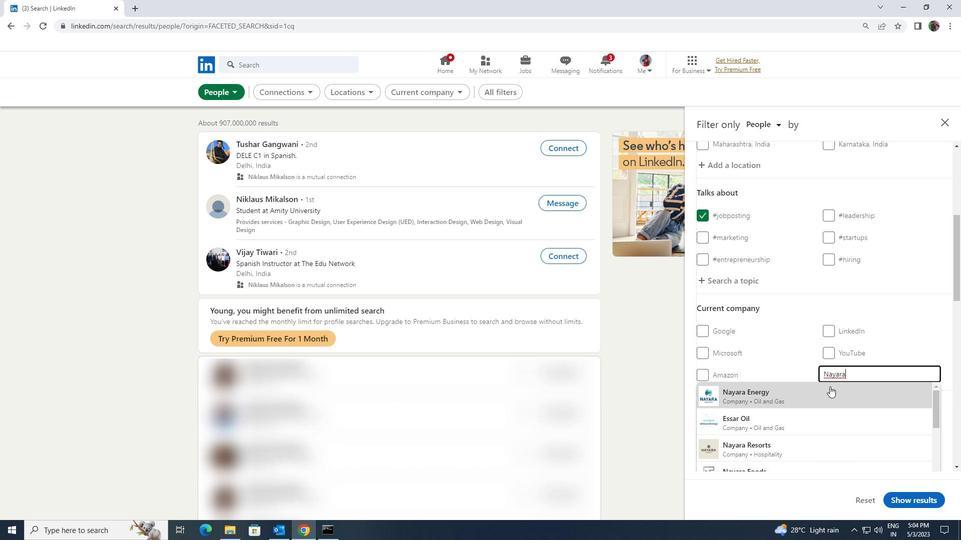 
Action: Mouse scrolled (830, 391) with delta (0, 0)
Screenshot: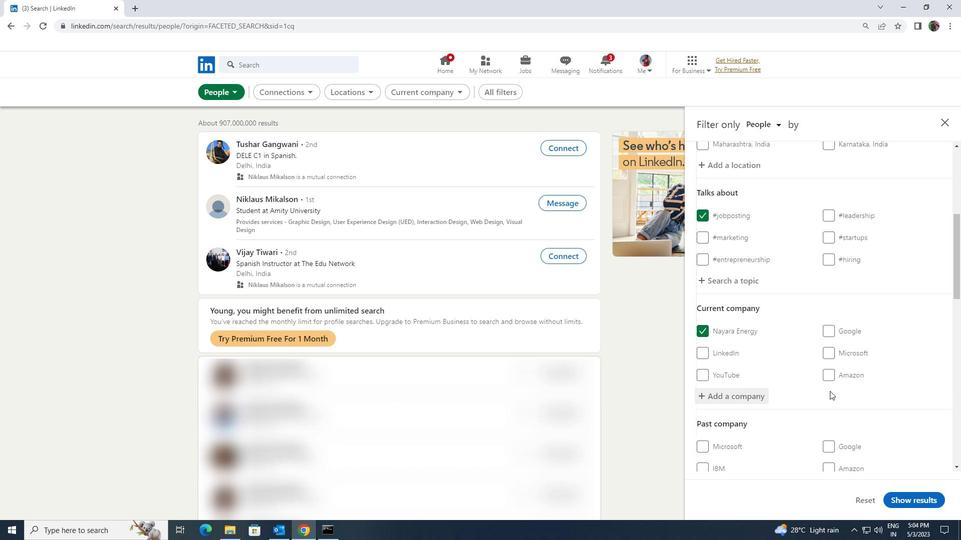 
Action: Mouse scrolled (830, 391) with delta (0, 0)
Screenshot: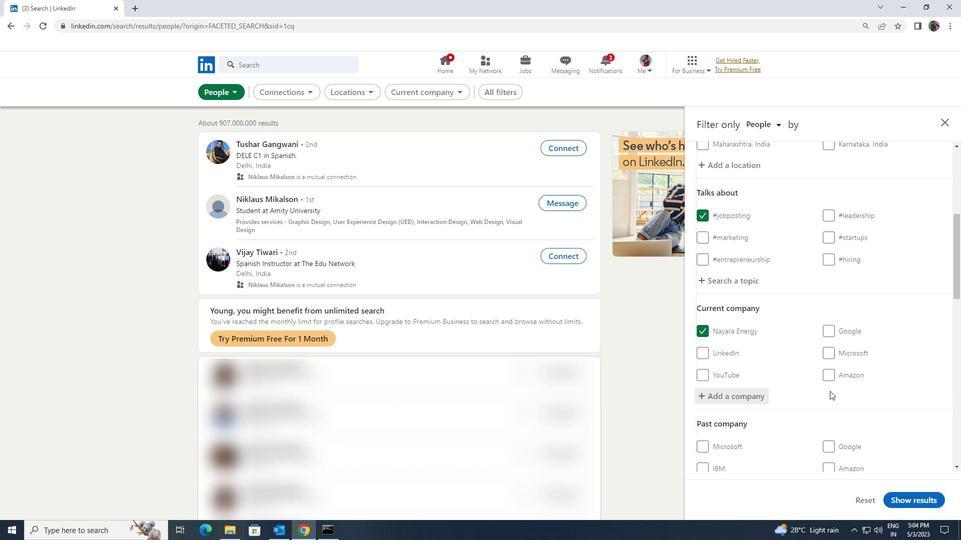 
Action: Mouse scrolled (830, 391) with delta (0, 0)
Screenshot: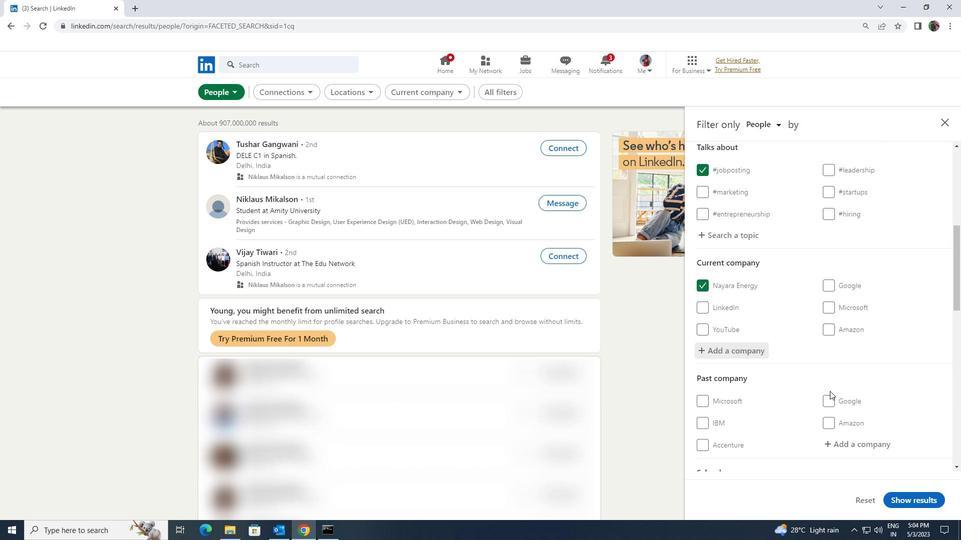 
Action: Mouse scrolled (830, 391) with delta (0, 0)
Screenshot: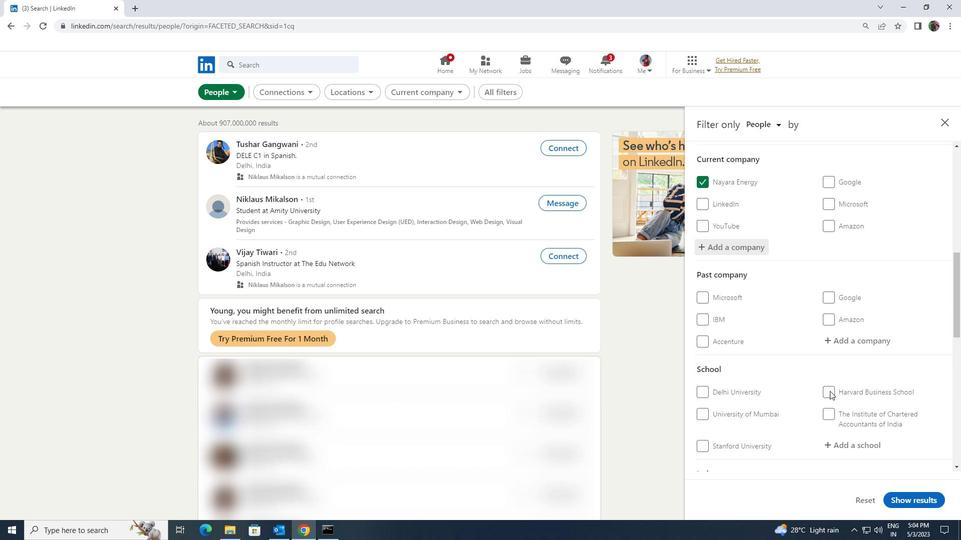 
Action: Mouse moved to (828, 394)
Screenshot: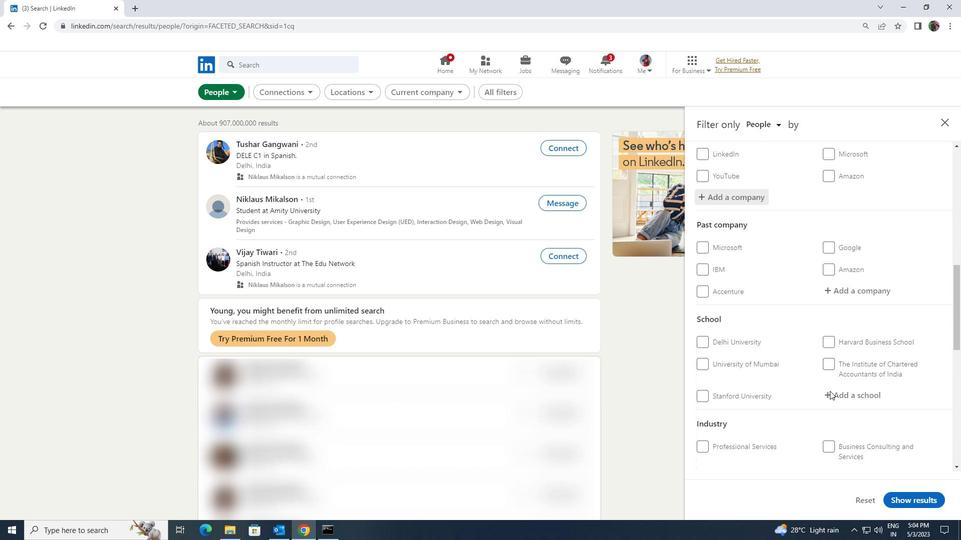 
Action: Mouse pressed left at (828, 394)
Screenshot: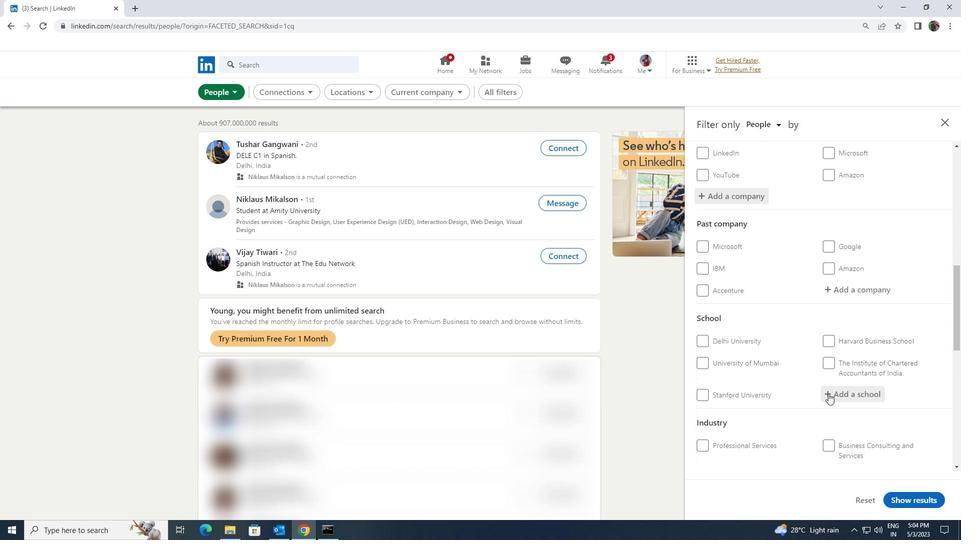 
Action: Key pressed <Key.shift>KIIT
Screenshot: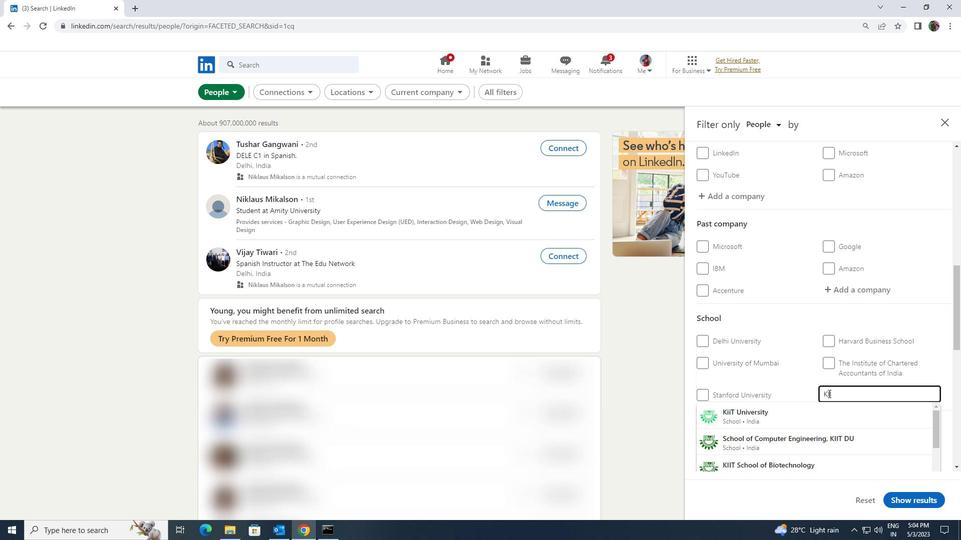 
Action: Mouse moved to (814, 433)
Screenshot: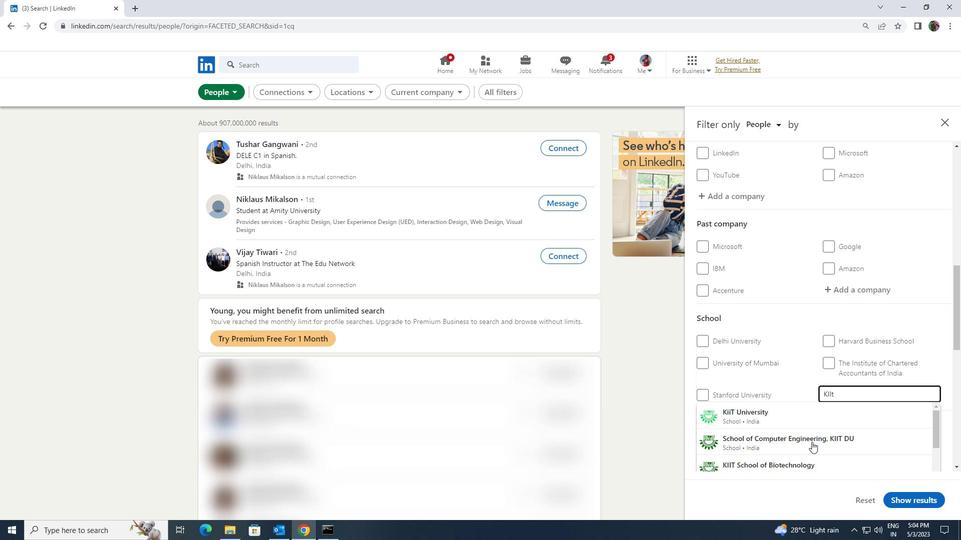 
Action: Mouse pressed left at (814, 433)
Screenshot: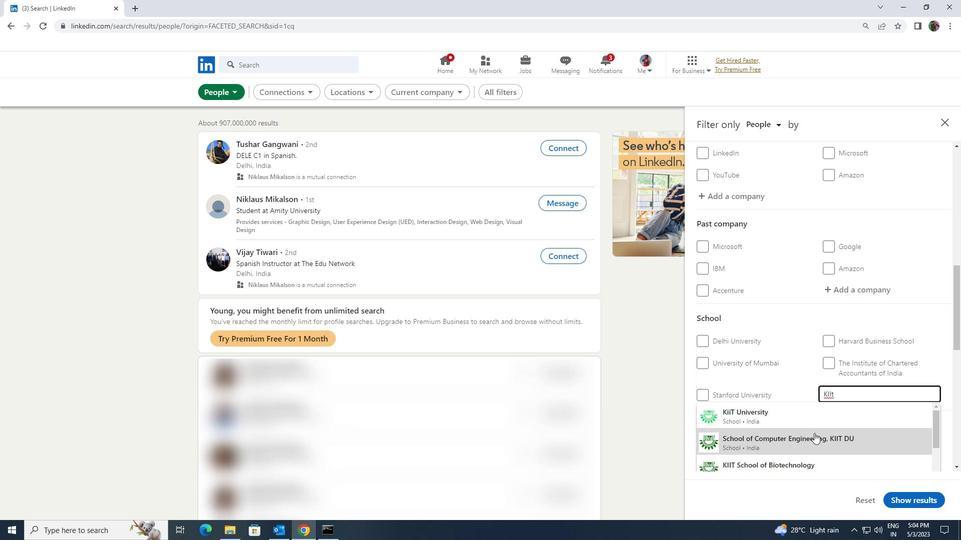 
Action: Mouse moved to (819, 426)
Screenshot: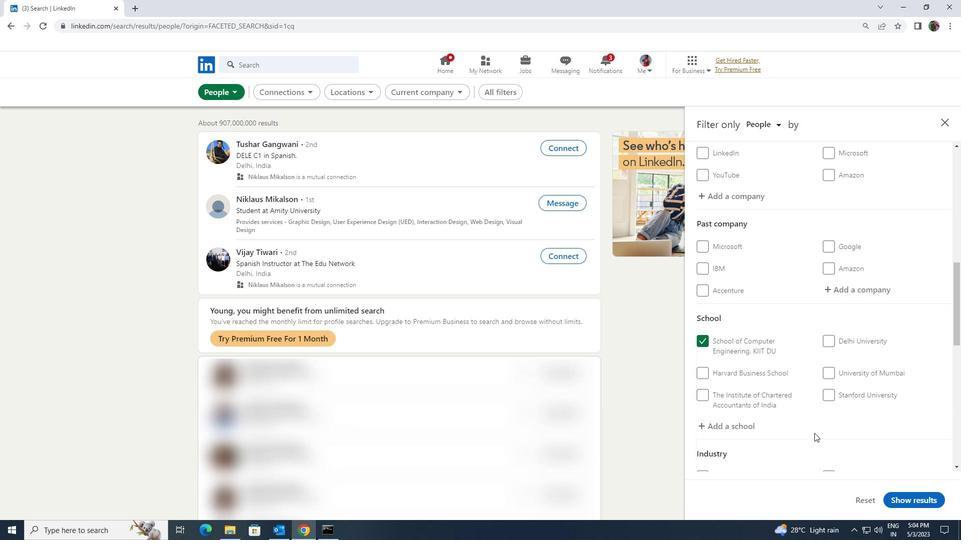 
Action: Mouse scrolled (819, 425) with delta (0, 0)
Screenshot: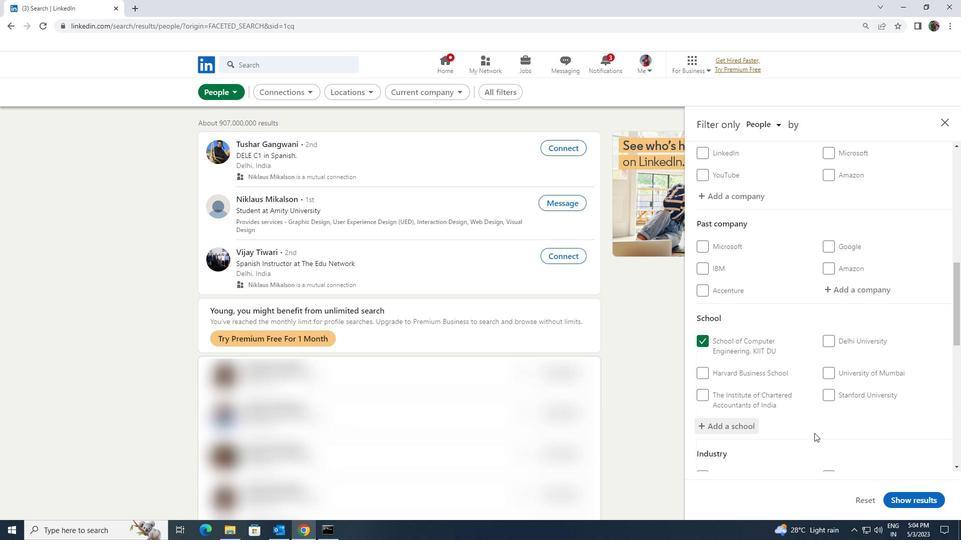 
Action: Mouse scrolled (819, 425) with delta (0, 0)
Screenshot: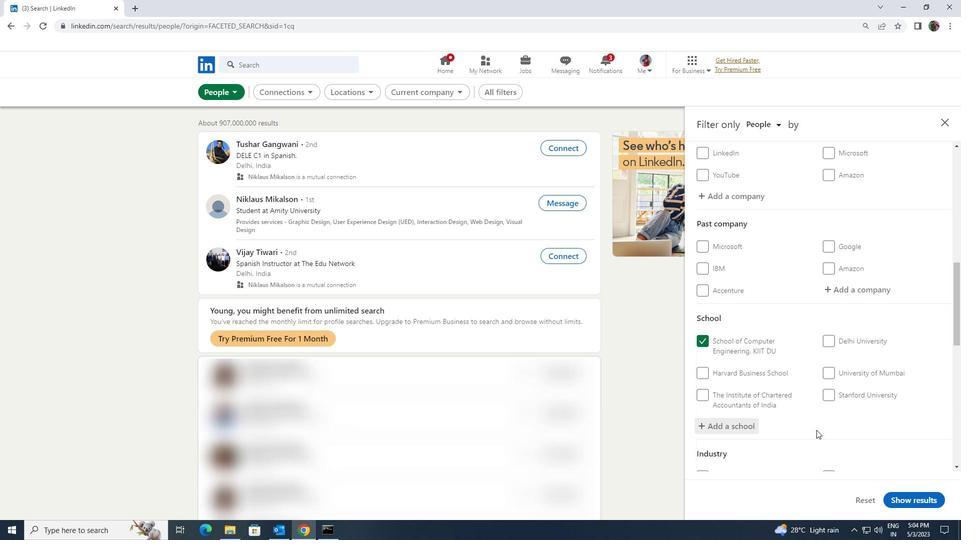 
Action: Mouse moved to (820, 425)
Screenshot: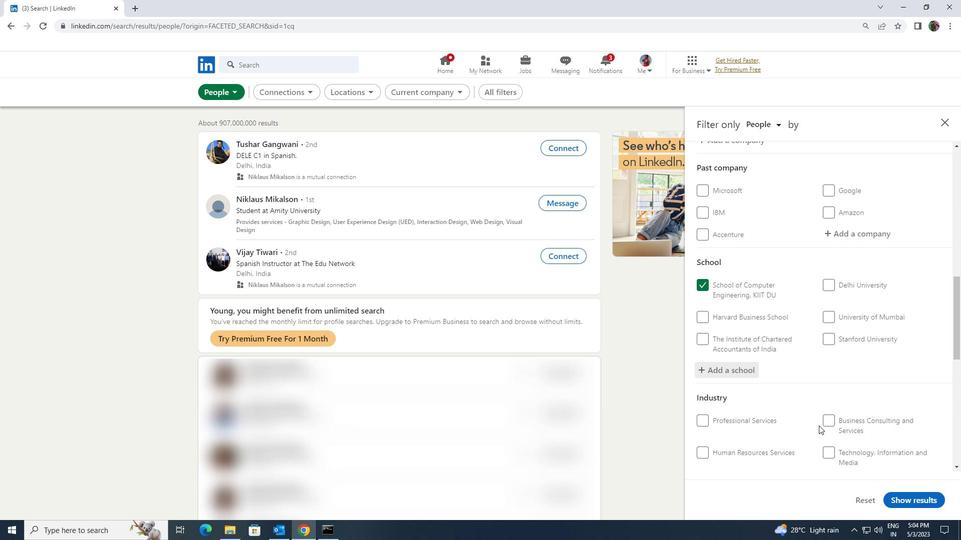 
Action: Mouse scrolled (820, 425) with delta (0, 0)
Screenshot: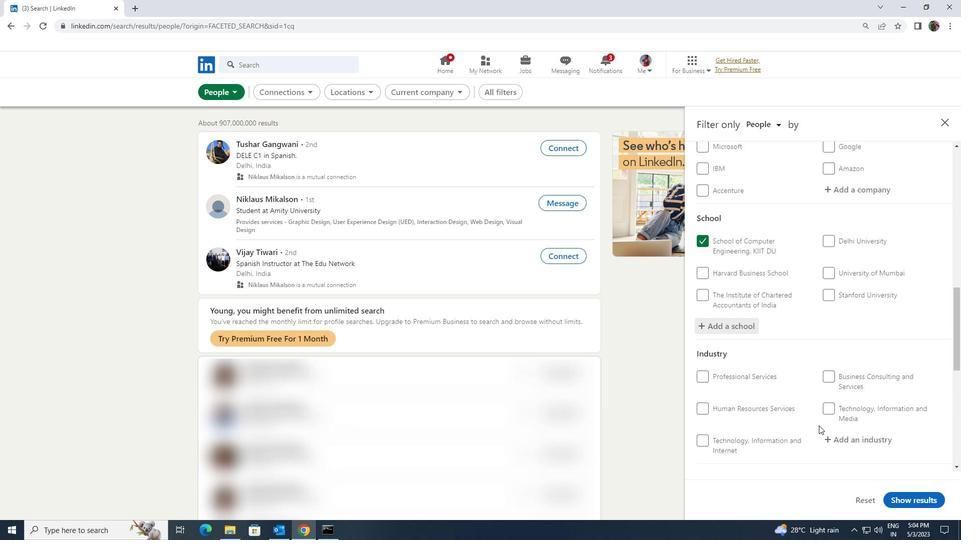 
Action: Mouse moved to (849, 387)
Screenshot: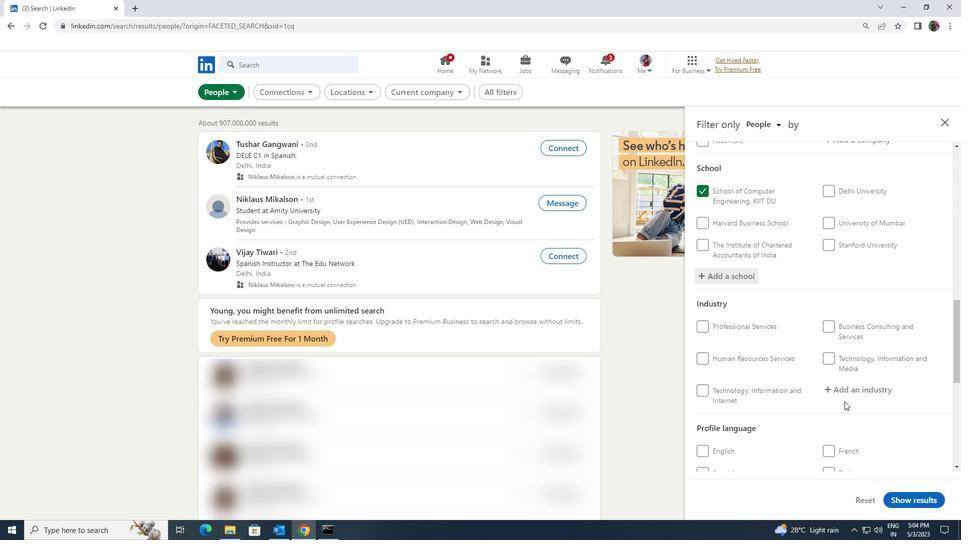 
Action: Mouse pressed left at (849, 387)
Screenshot: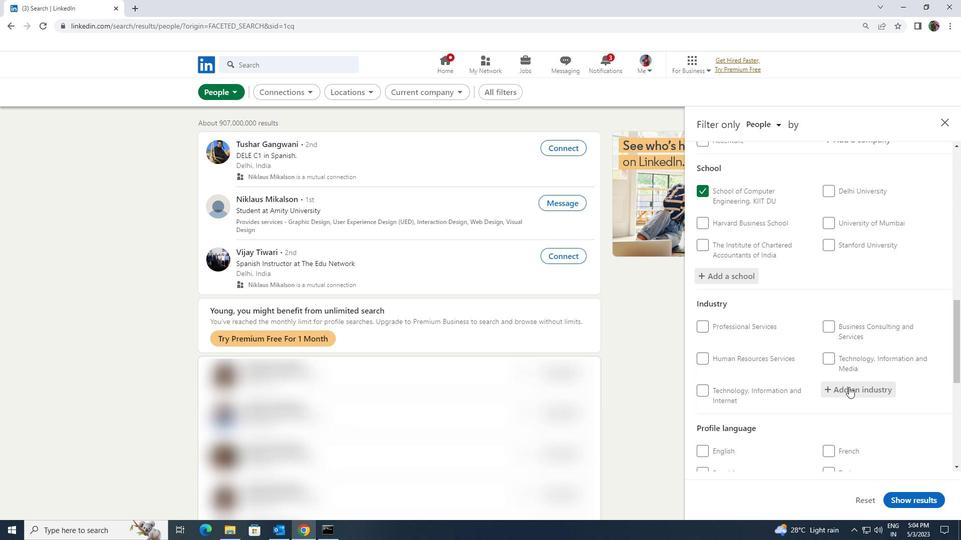 
Action: Key pressed <Key.shift><Key.shift><Key.shift><Key.shift><Key.shift><Key.shift>MACHINER
Screenshot: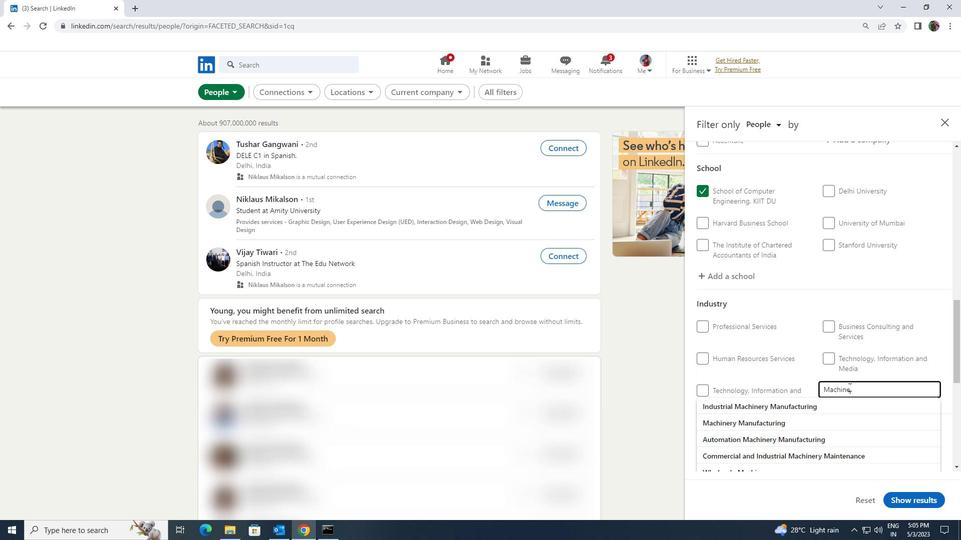 
Action: Mouse moved to (833, 415)
Screenshot: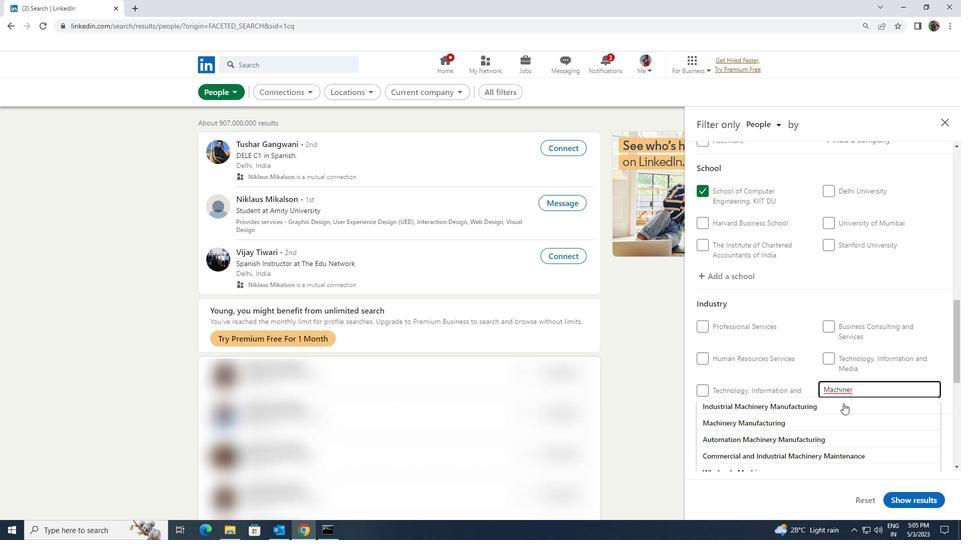 
Action: Mouse pressed left at (833, 415)
Screenshot: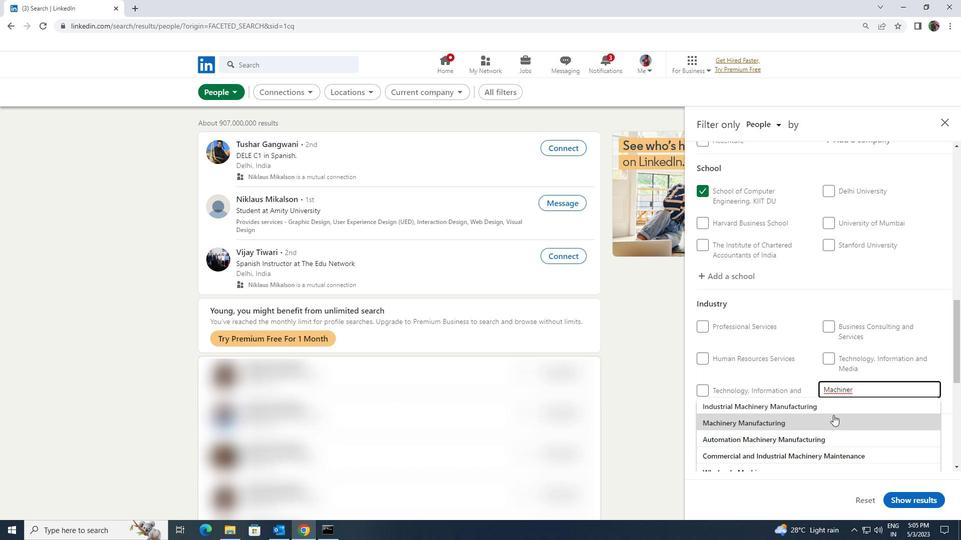 
Action: Mouse moved to (835, 406)
Screenshot: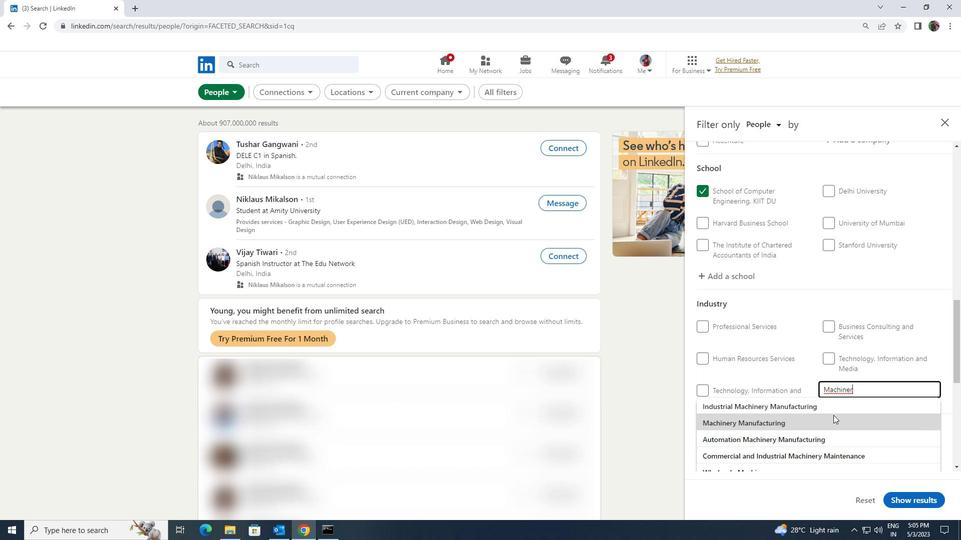 
Action: Mouse scrolled (835, 405) with delta (0, 0)
Screenshot: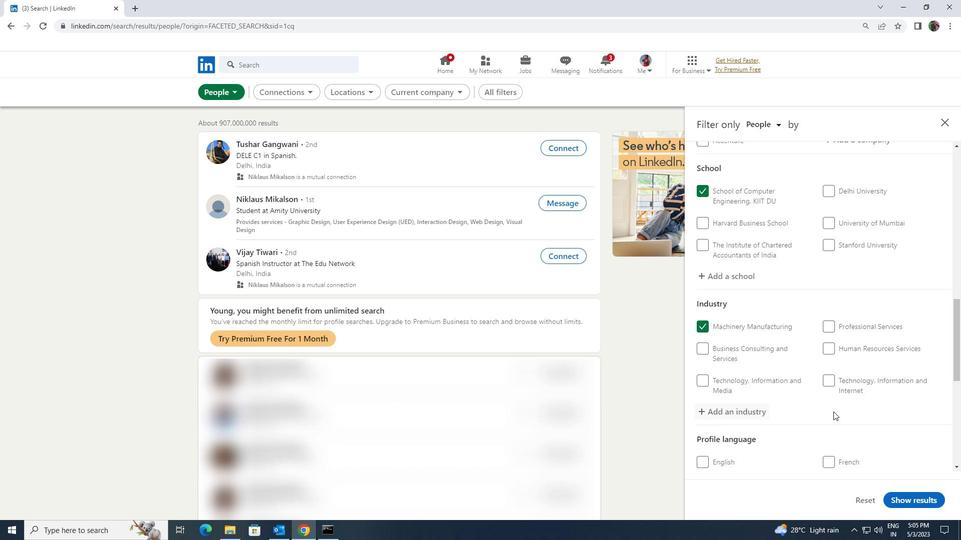 
Action: Mouse scrolled (835, 405) with delta (0, 0)
Screenshot: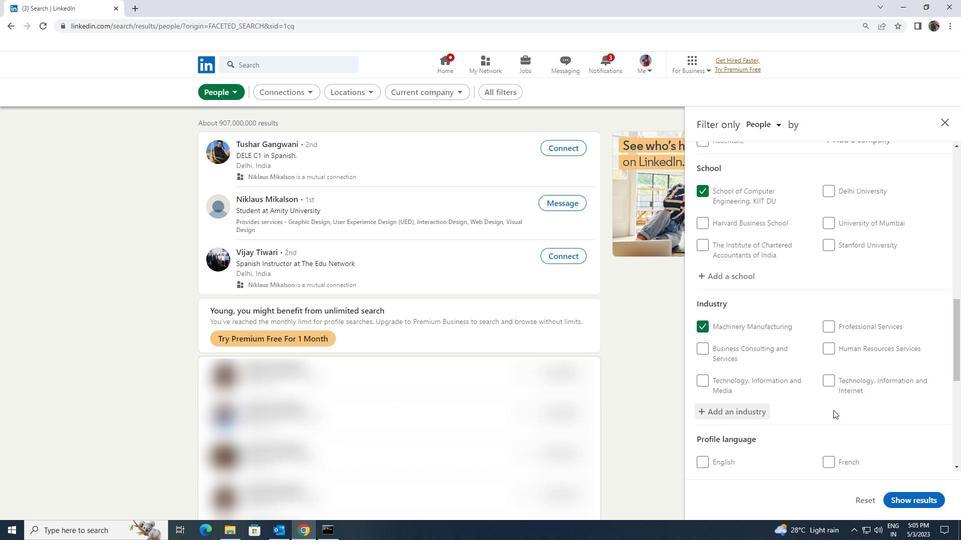 
Action: Mouse scrolled (835, 405) with delta (0, 0)
Screenshot: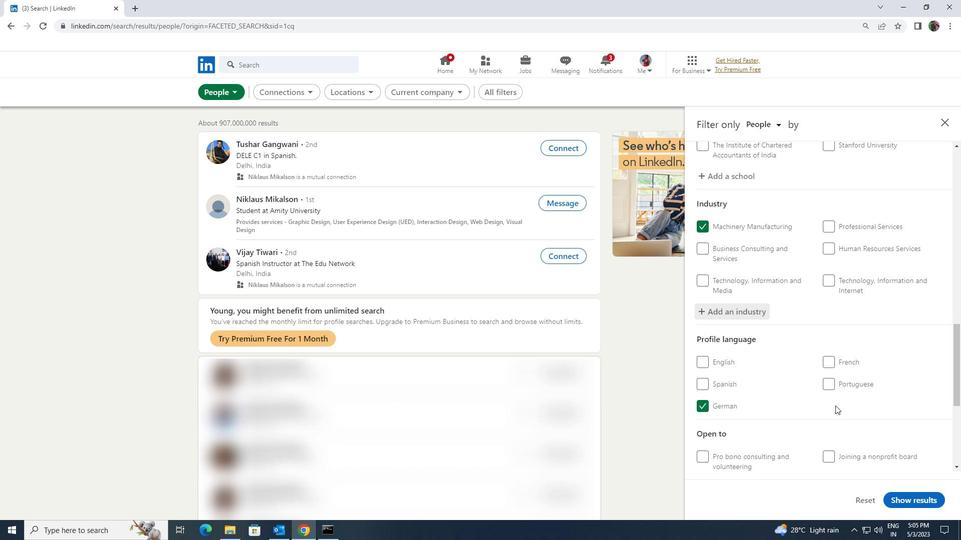 
Action: Mouse moved to (836, 404)
Screenshot: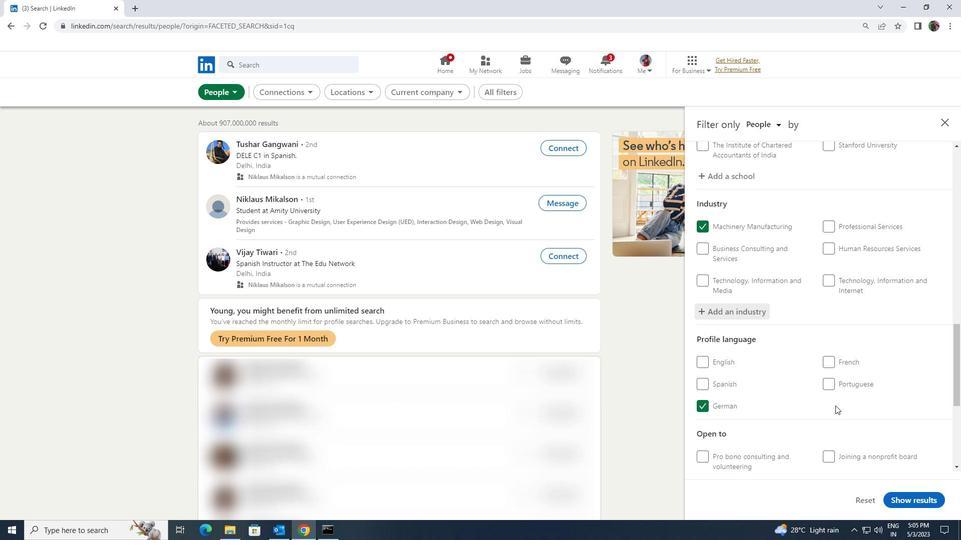 
Action: Mouse scrolled (836, 404) with delta (0, 0)
Screenshot: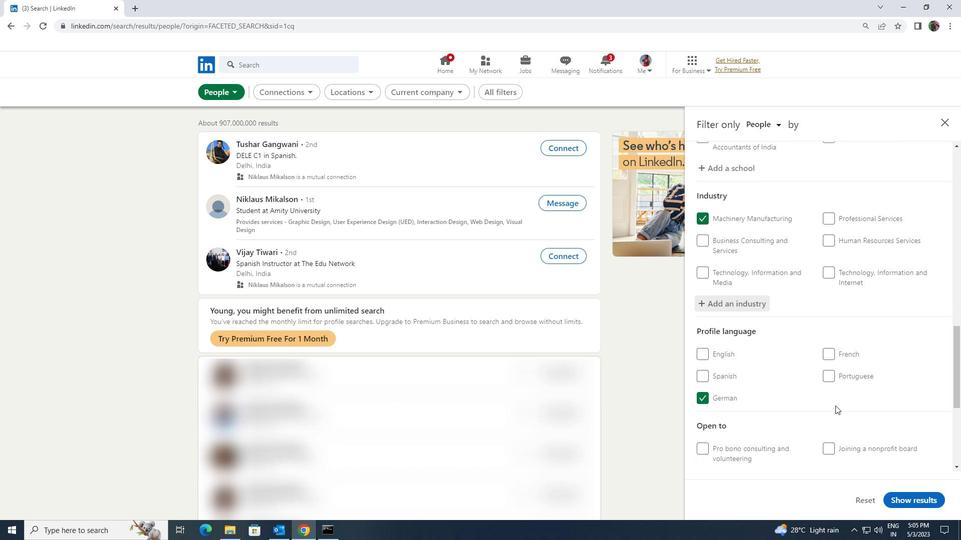 
Action: Mouse scrolled (836, 404) with delta (0, 0)
Screenshot: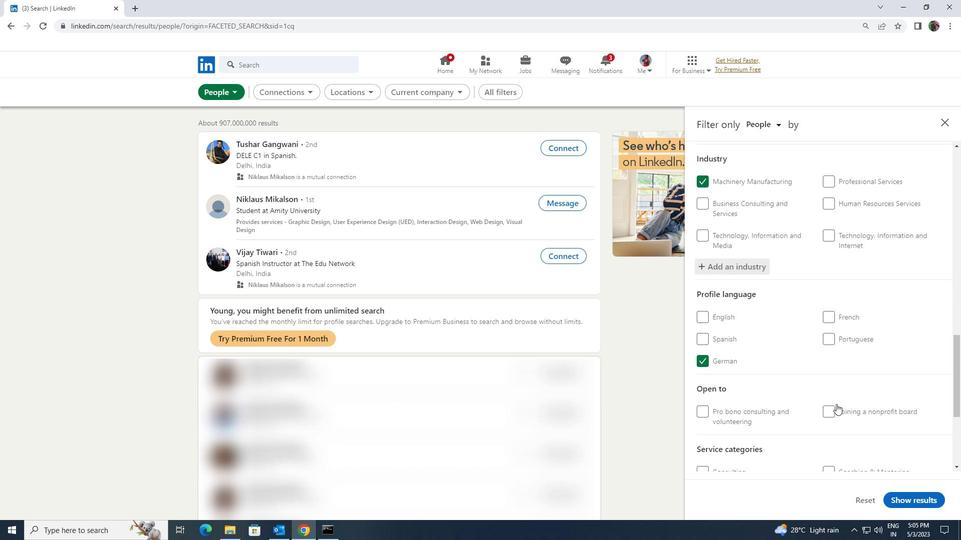 
Action: Mouse moved to (836, 409)
Screenshot: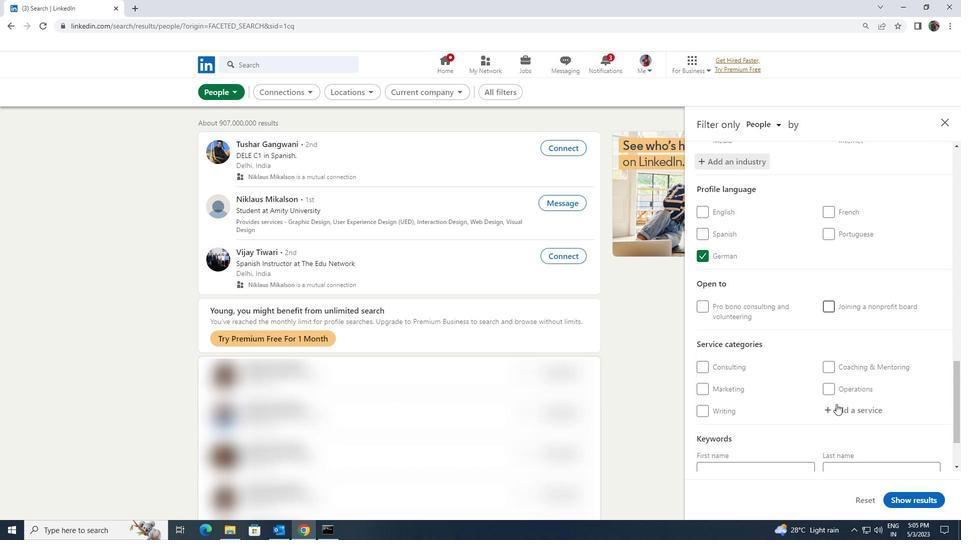 
Action: Mouse pressed left at (836, 409)
Screenshot: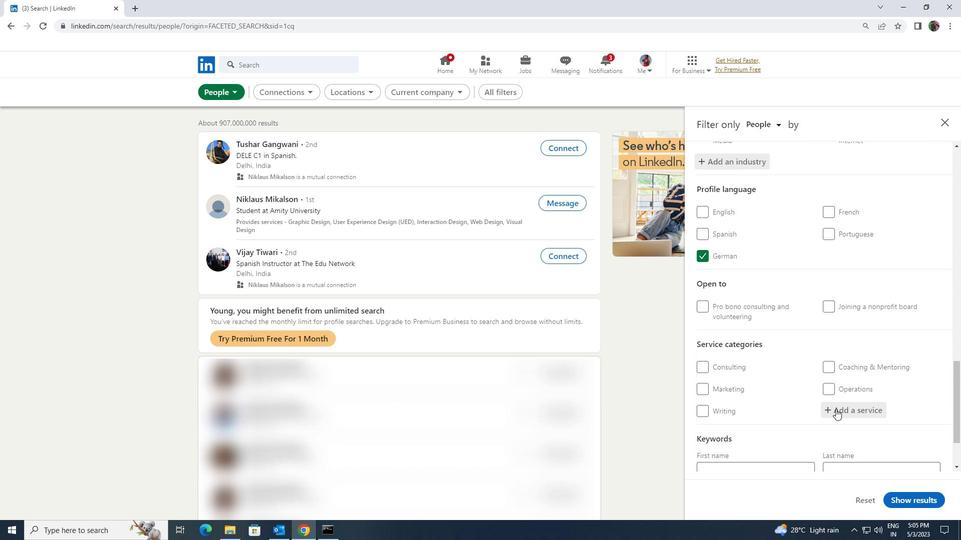 
Action: Key pressed <Key.shift><Key.shift><Key.shift><Key.shift><Key.shift><Key.shift><Key.shift><Key.shift><Key.shift><Key.shift><Key.shift>EDITING
Screenshot: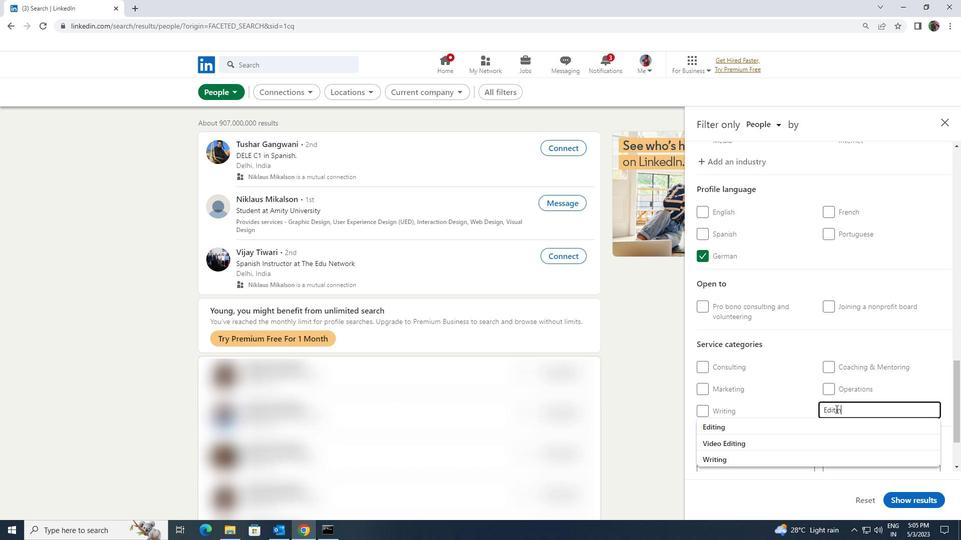 
Action: Mouse moved to (831, 419)
Screenshot: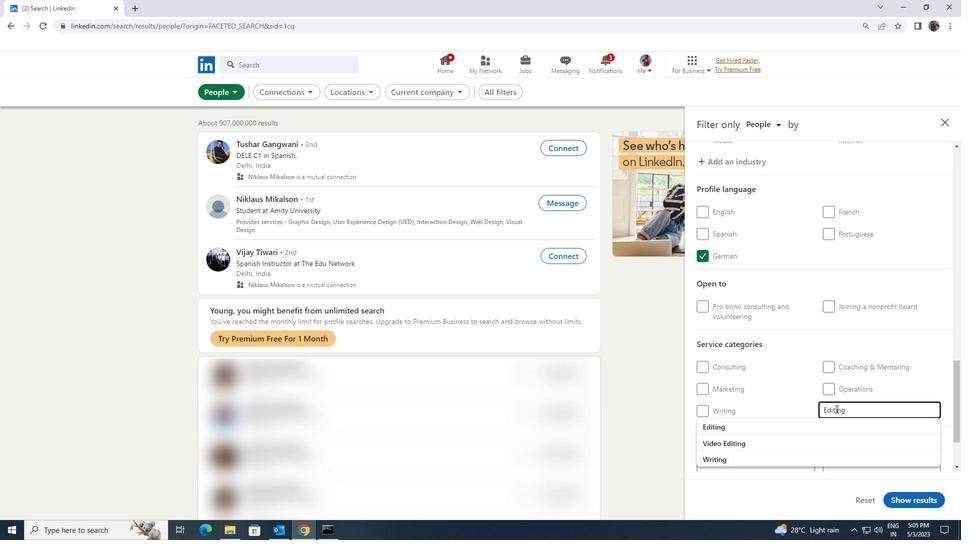 
Action: Mouse pressed left at (831, 419)
Screenshot: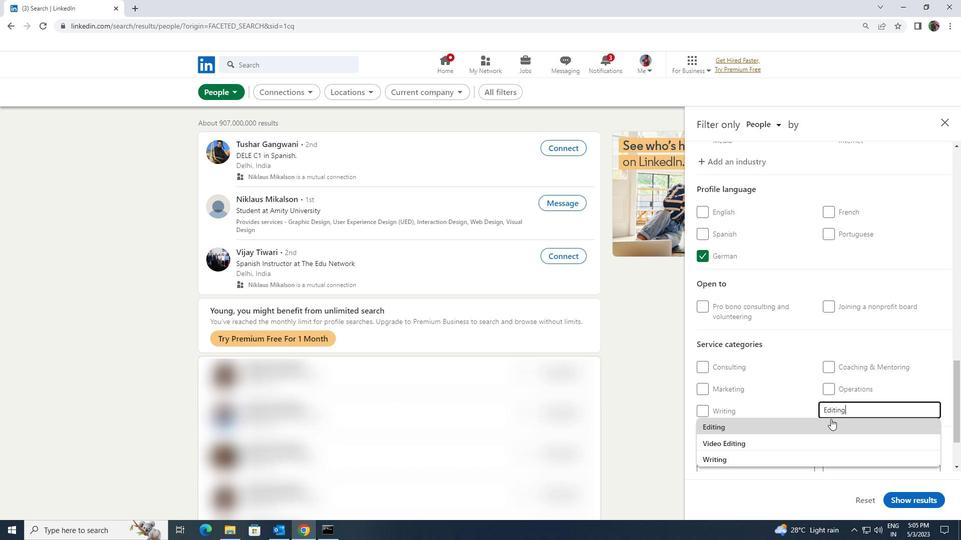 
Action: Mouse moved to (831, 419)
Screenshot: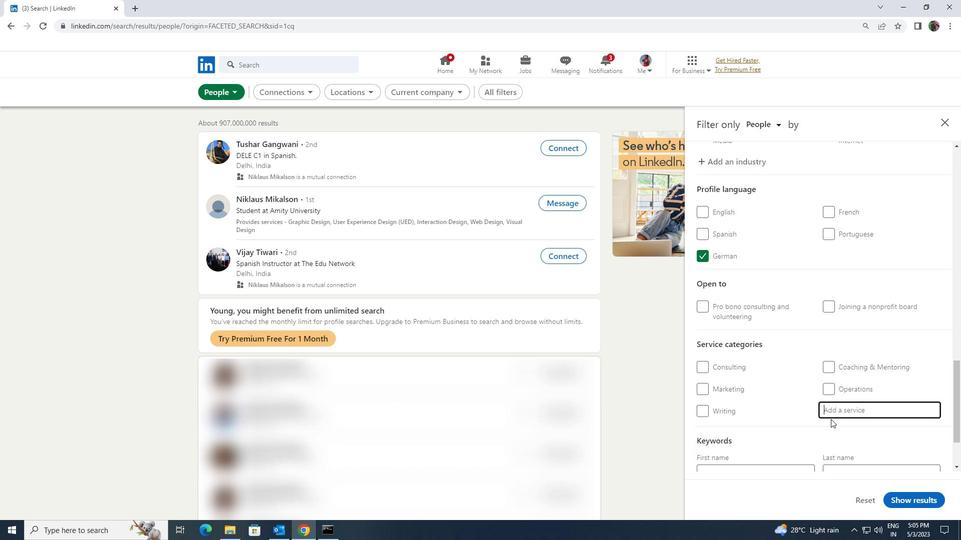 
Action: Mouse scrolled (831, 419) with delta (0, 0)
Screenshot: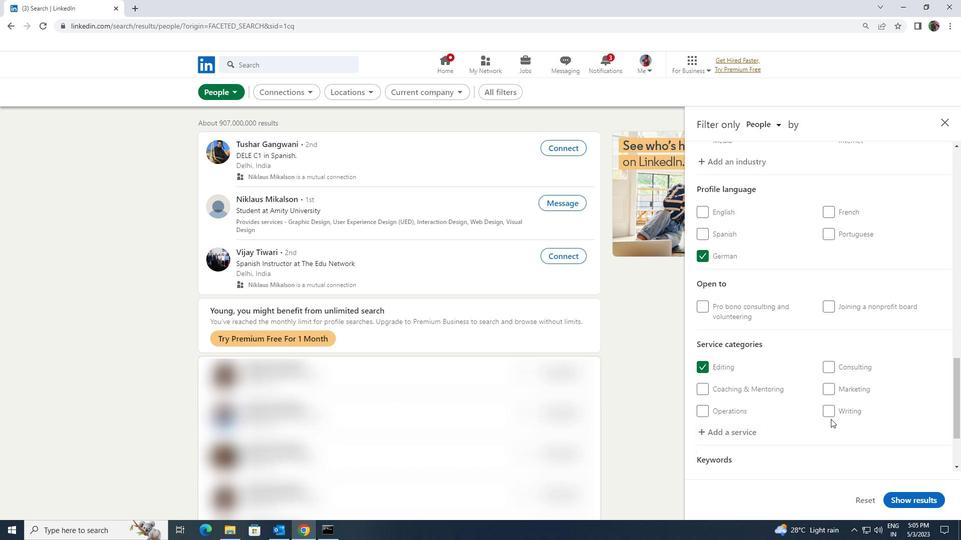 
Action: Mouse scrolled (831, 419) with delta (0, 0)
Screenshot: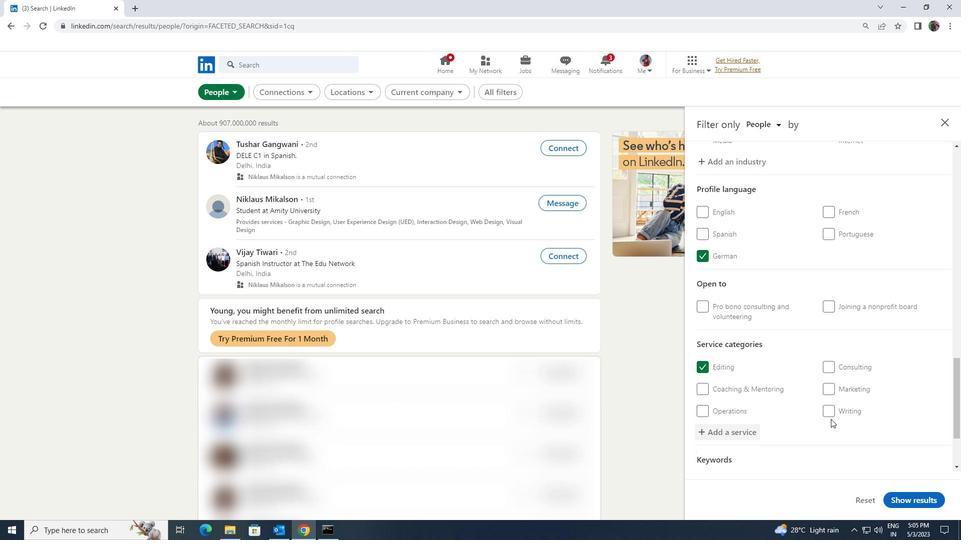 
Action: Mouse scrolled (831, 419) with delta (0, 0)
Screenshot: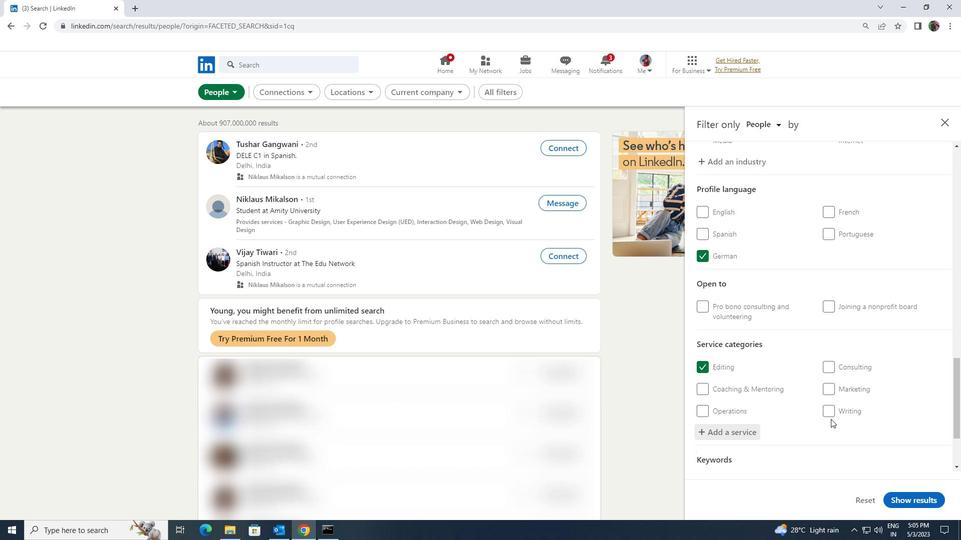 
Action: Mouse moved to (799, 426)
Screenshot: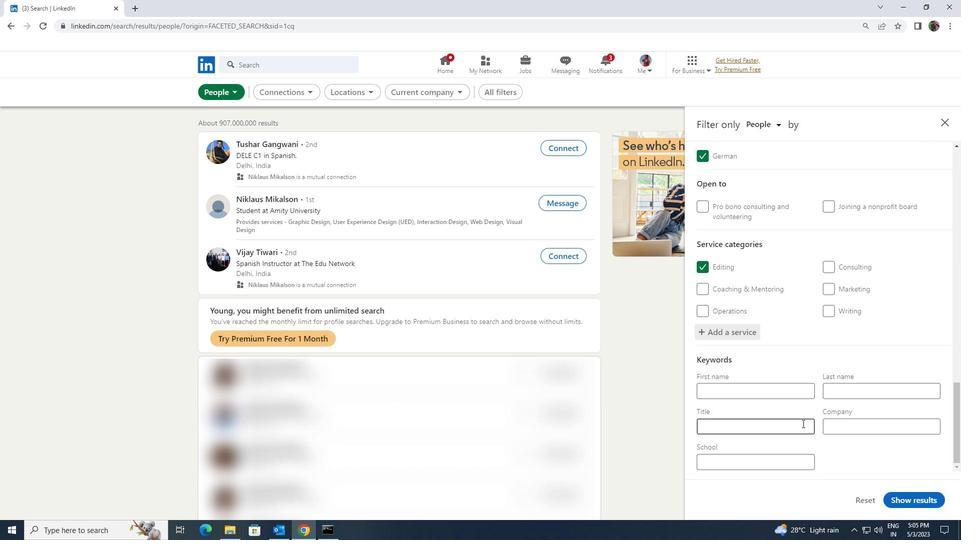 
Action: Mouse pressed left at (799, 426)
Screenshot: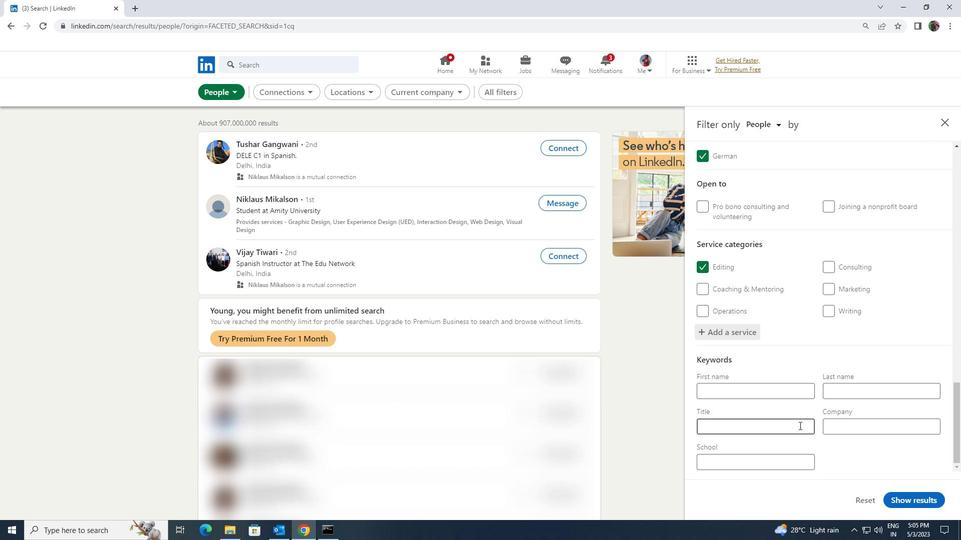 
Action: Key pressed <Key.shift><Key.shift><Key.shift><Key.shift><Key.shift><Key.shift><Key.shift><Key.shift><Key.shift><Key.shift><Key.shift><Key.shift><Key.shift><Key.shift><Key.shift>FILM<Key.space><Key.shift>CRITIC
Screenshot: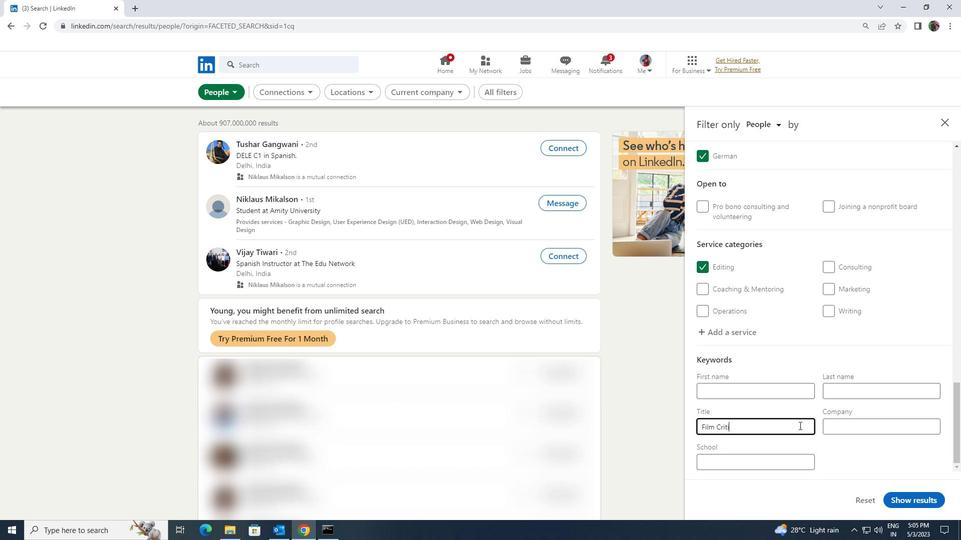 
Action: Mouse moved to (901, 493)
Screenshot: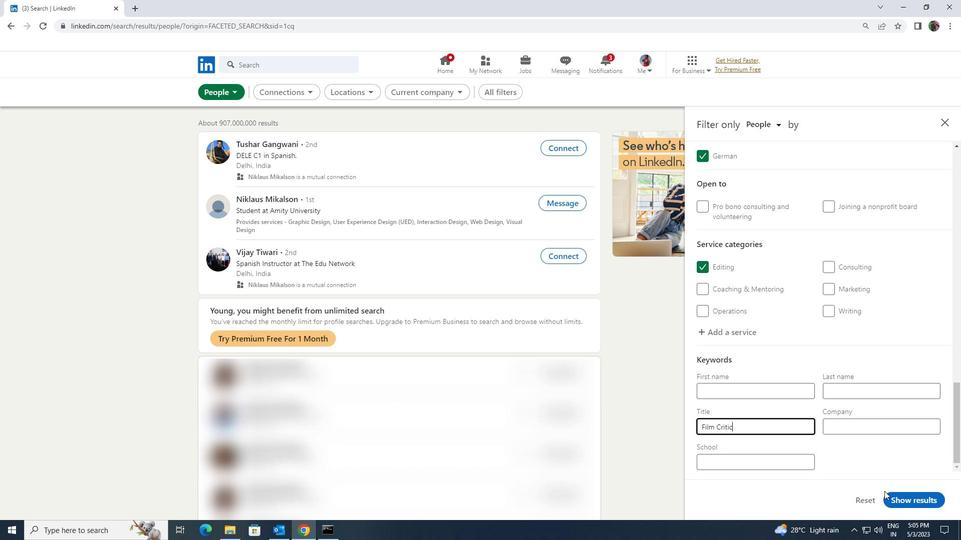 
Action: Mouse pressed left at (901, 493)
Screenshot: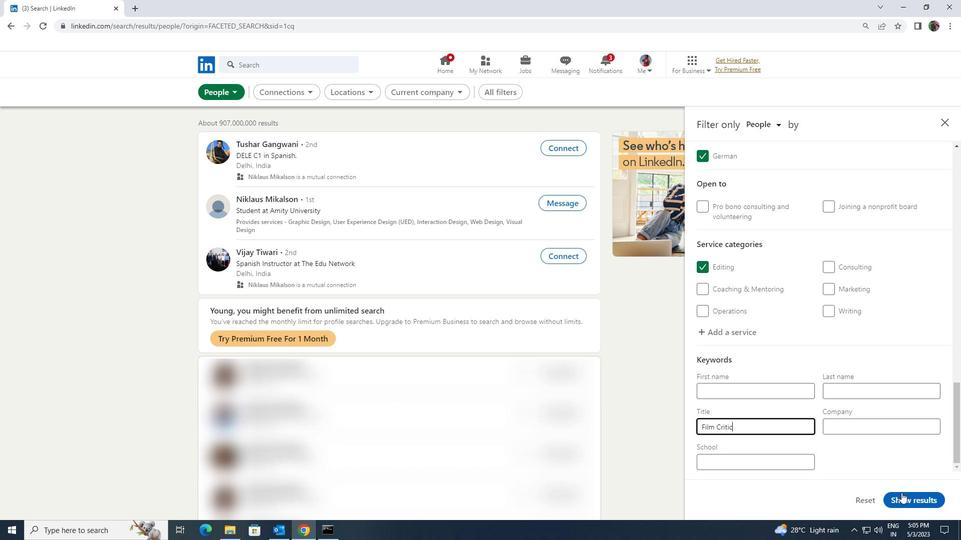 
